 Task: Search one way flight ticket for 5 adults, 1 child, 2 infants in seat and 1 infant on lap in business from St. Petersburg: St. Pete-clearwater International Airport to Rockford: Chicago Rockford International Airport(was Northwest Chicagoland Regional Airport At Rockford) on 5-1-2023. Choice of flights is Westjet. Number of bags: 11 checked bags. Price is upto 71000. Outbound departure time preference is 5:30.
Action: Mouse moved to (235, 206)
Screenshot: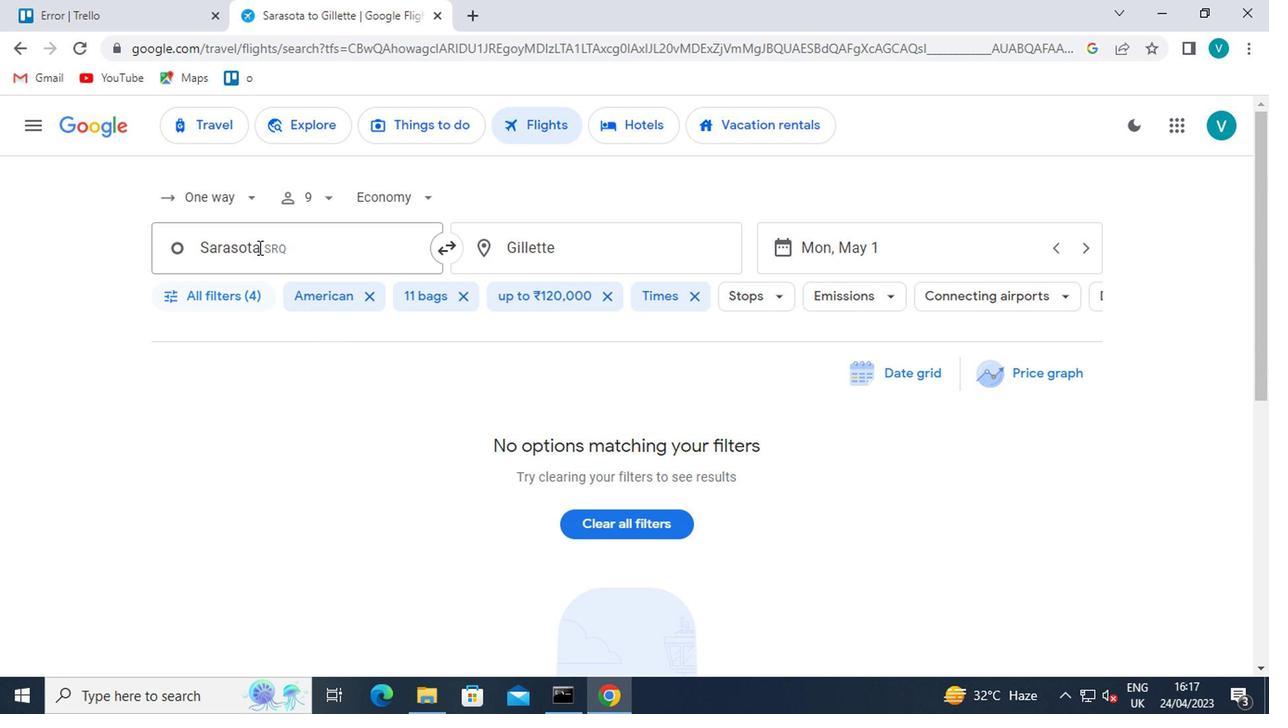 
Action: Mouse pressed left at (235, 206)
Screenshot: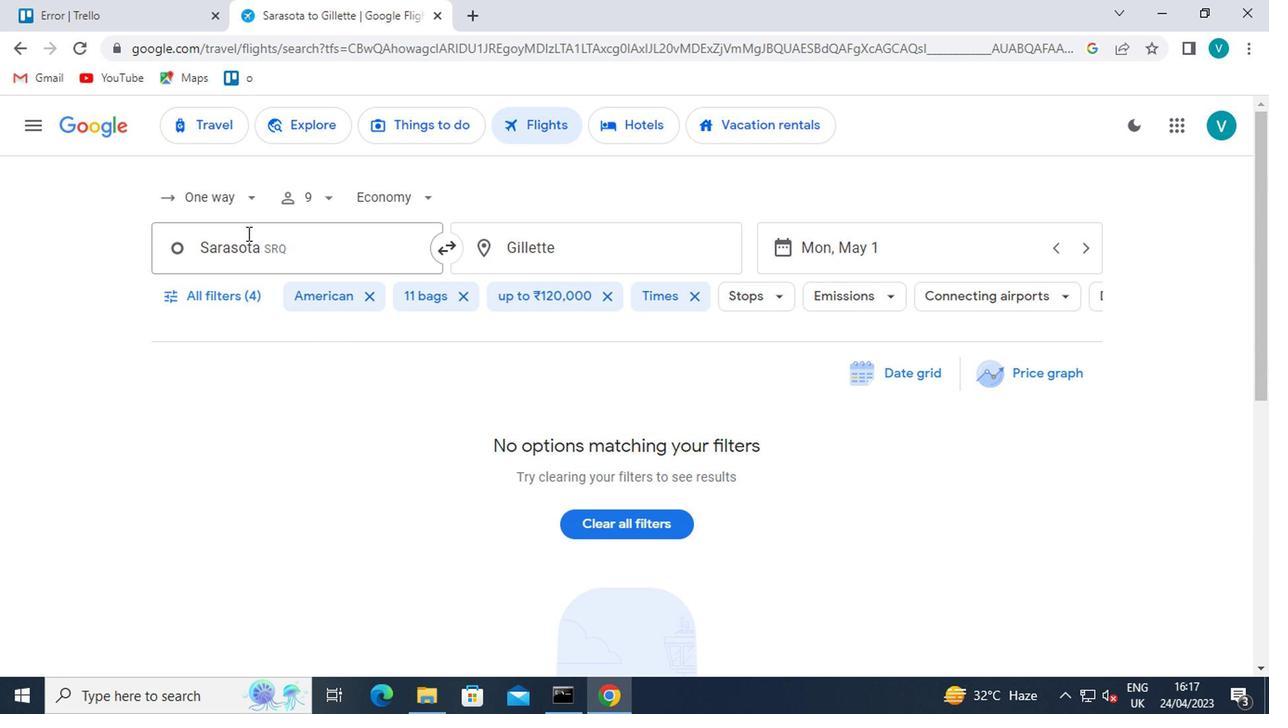 
Action: Mouse moved to (238, 279)
Screenshot: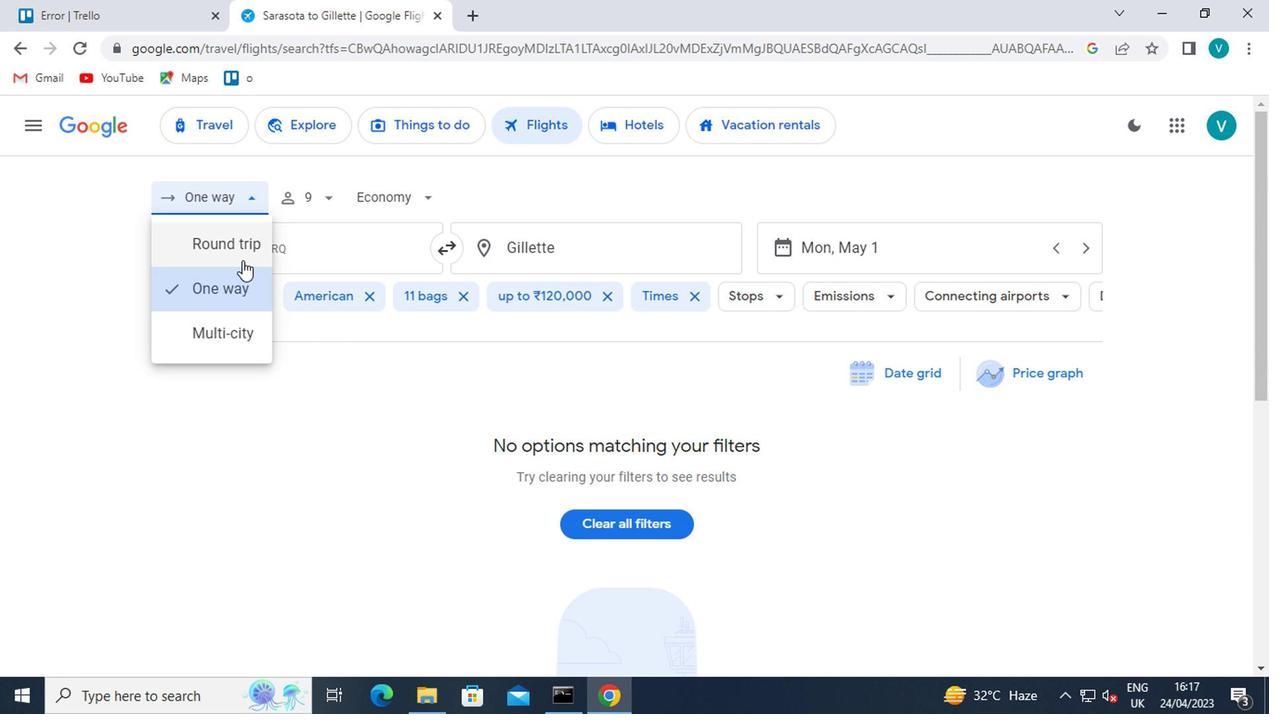 
Action: Mouse pressed left at (238, 279)
Screenshot: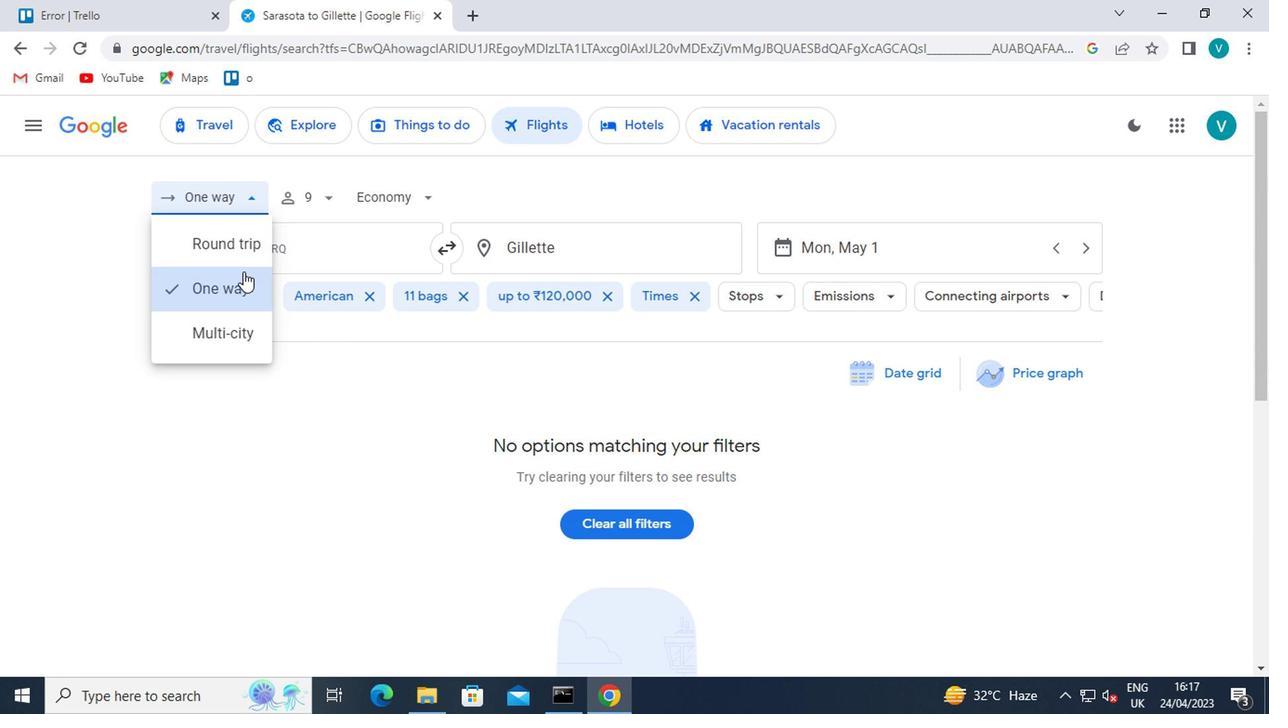 
Action: Mouse moved to (314, 195)
Screenshot: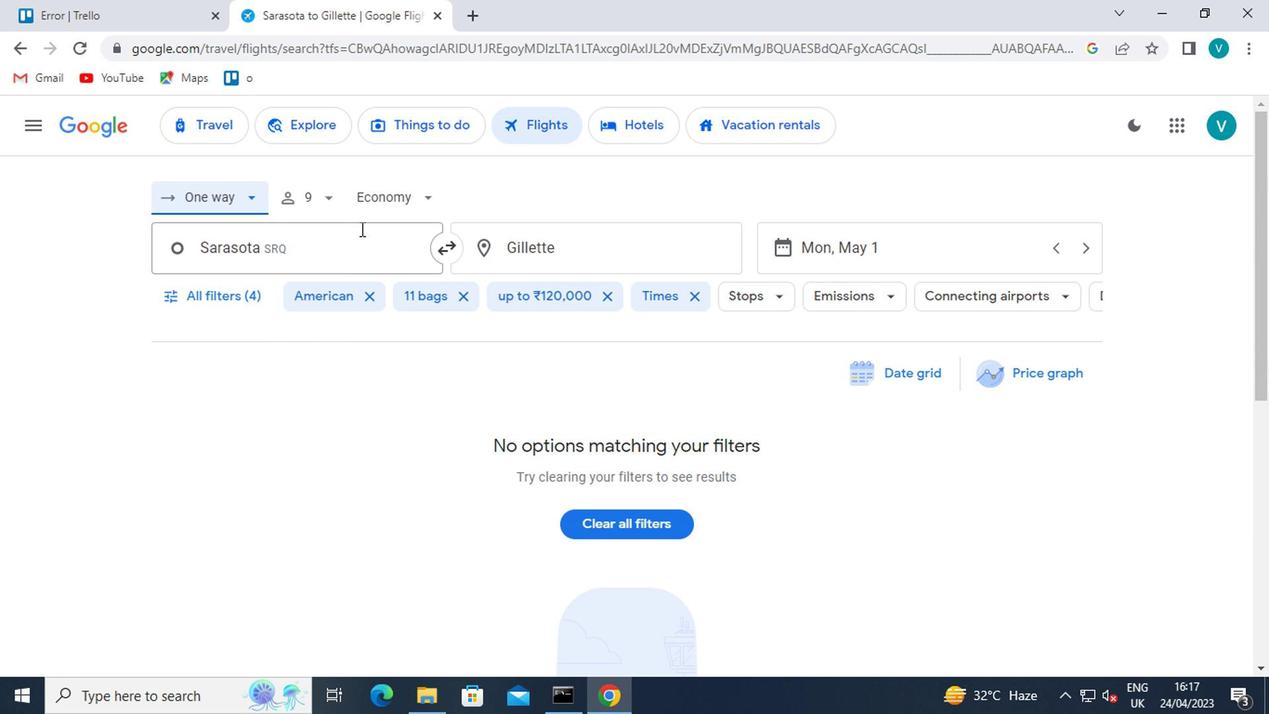 
Action: Mouse pressed left at (314, 195)
Screenshot: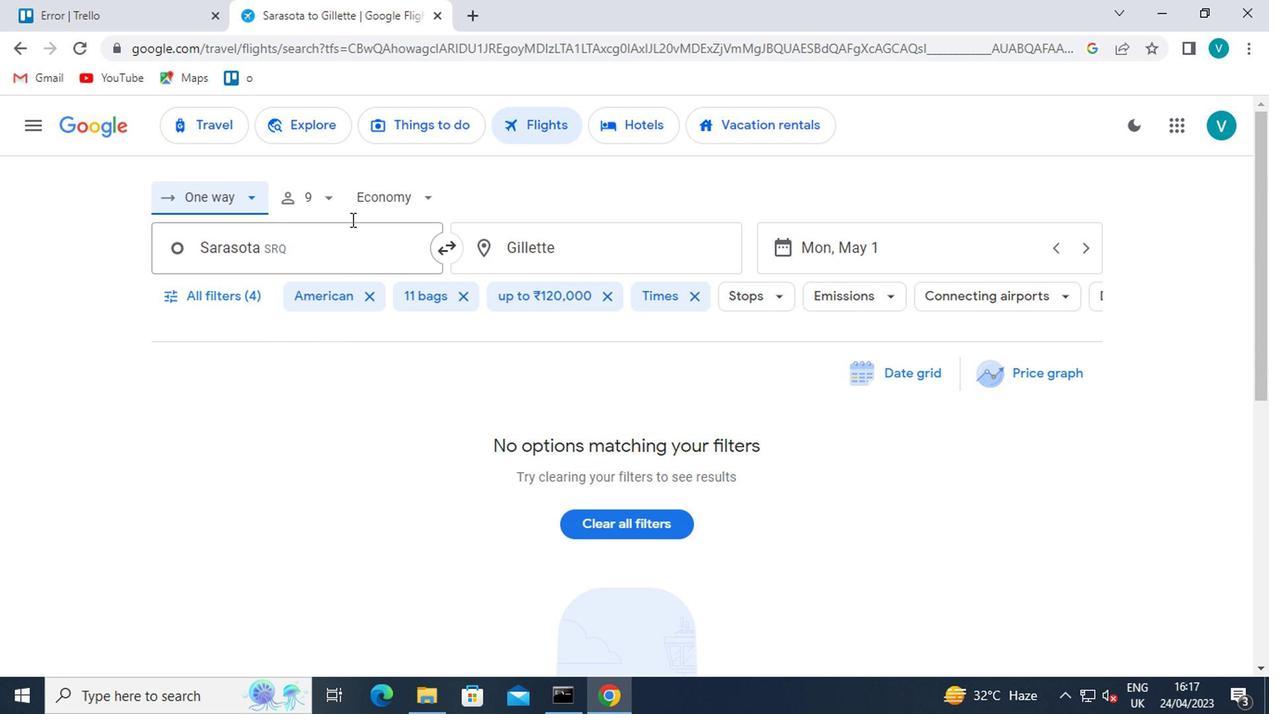 
Action: Mouse moved to (456, 245)
Screenshot: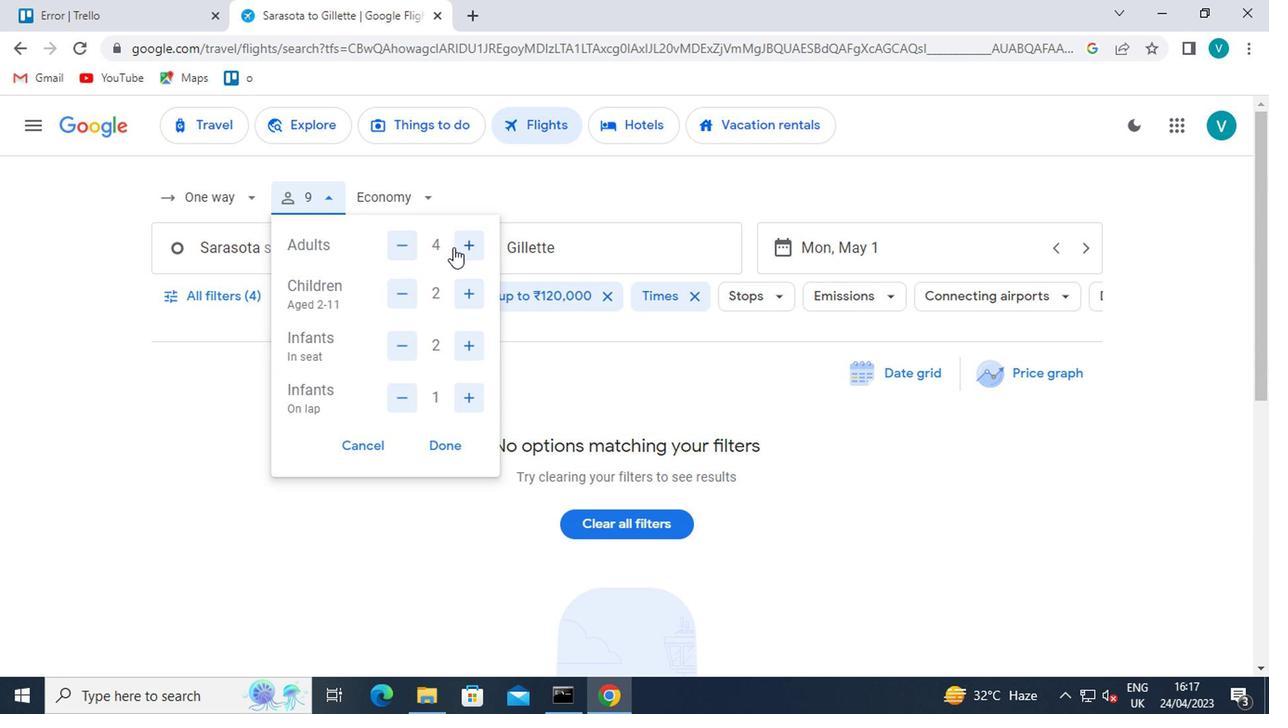 
Action: Mouse pressed left at (456, 245)
Screenshot: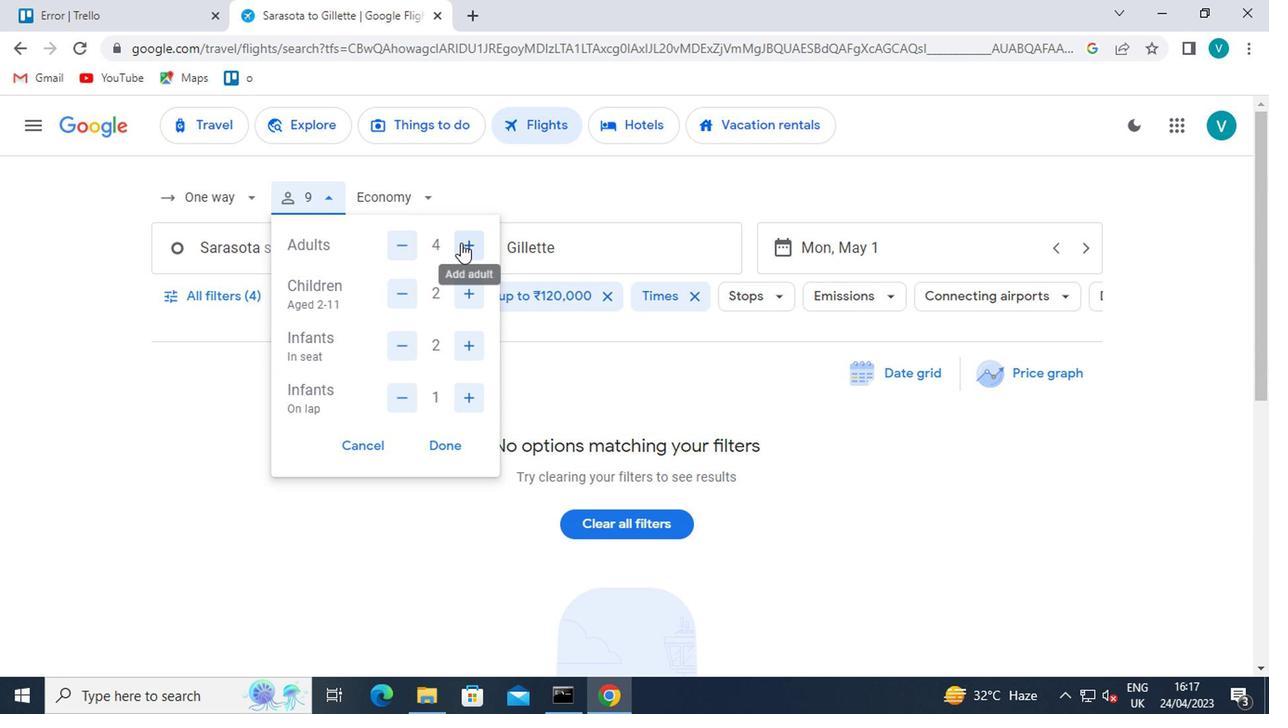 
Action: Mouse moved to (402, 294)
Screenshot: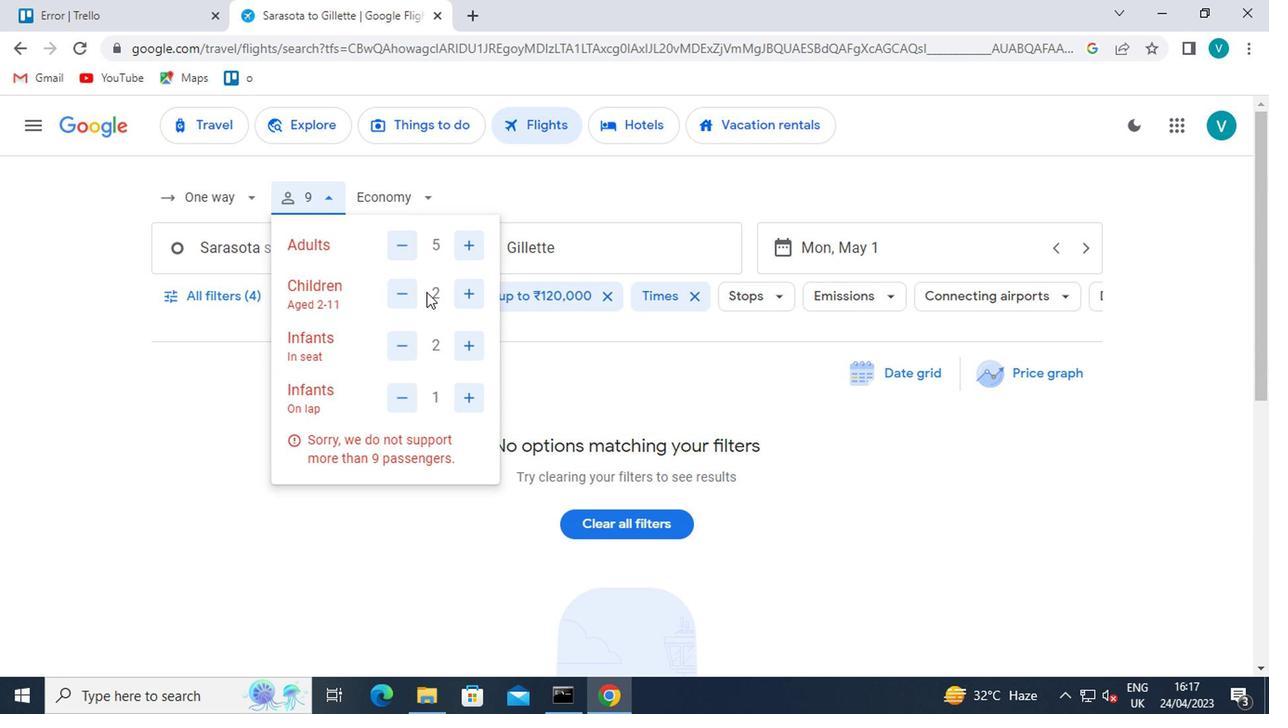 
Action: Mouse pressed left at (402, 294)
Screenshot: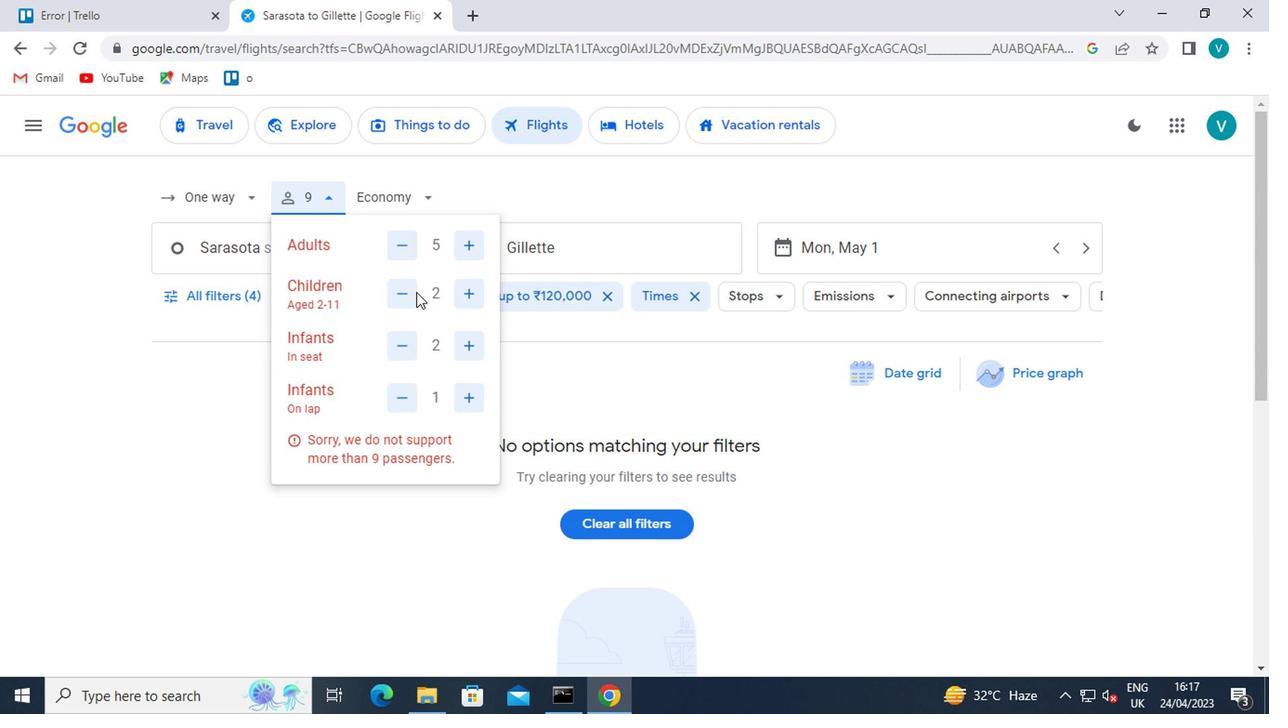 
Action: Mouse moved to (453, 447)
Screenshot: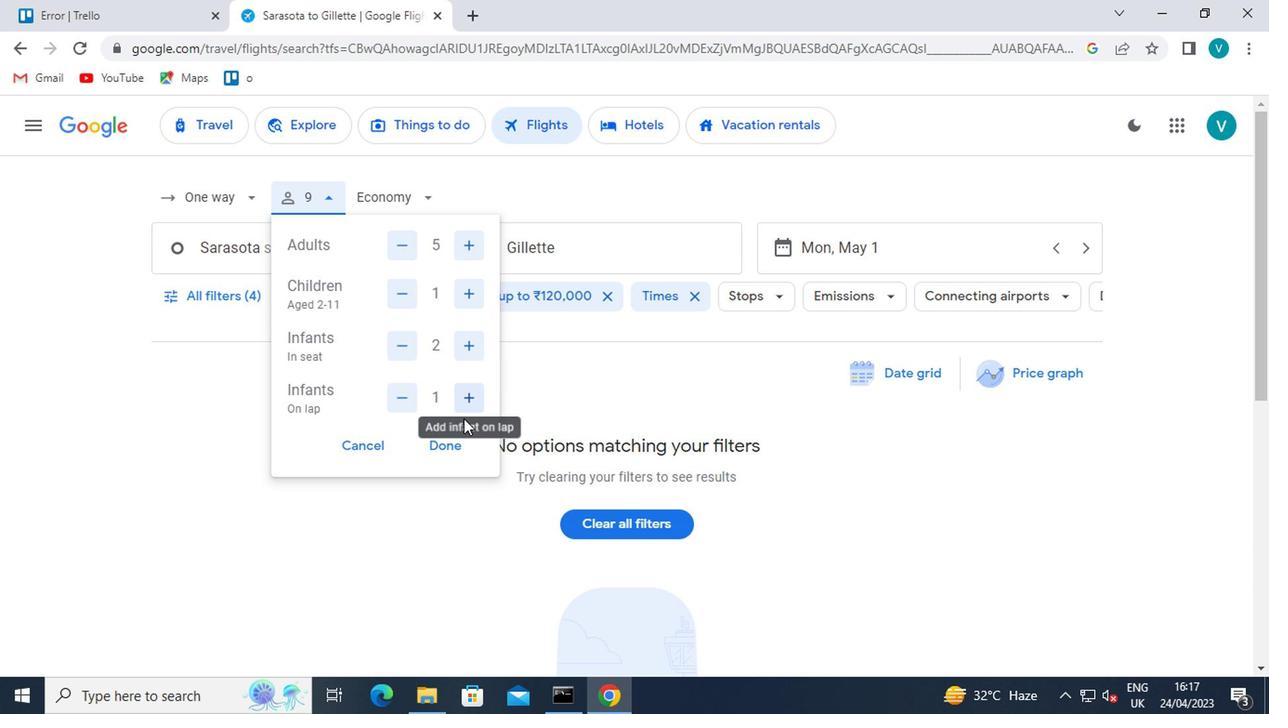 
Action: Mouse pressed left at (453, 447)
Screenshot: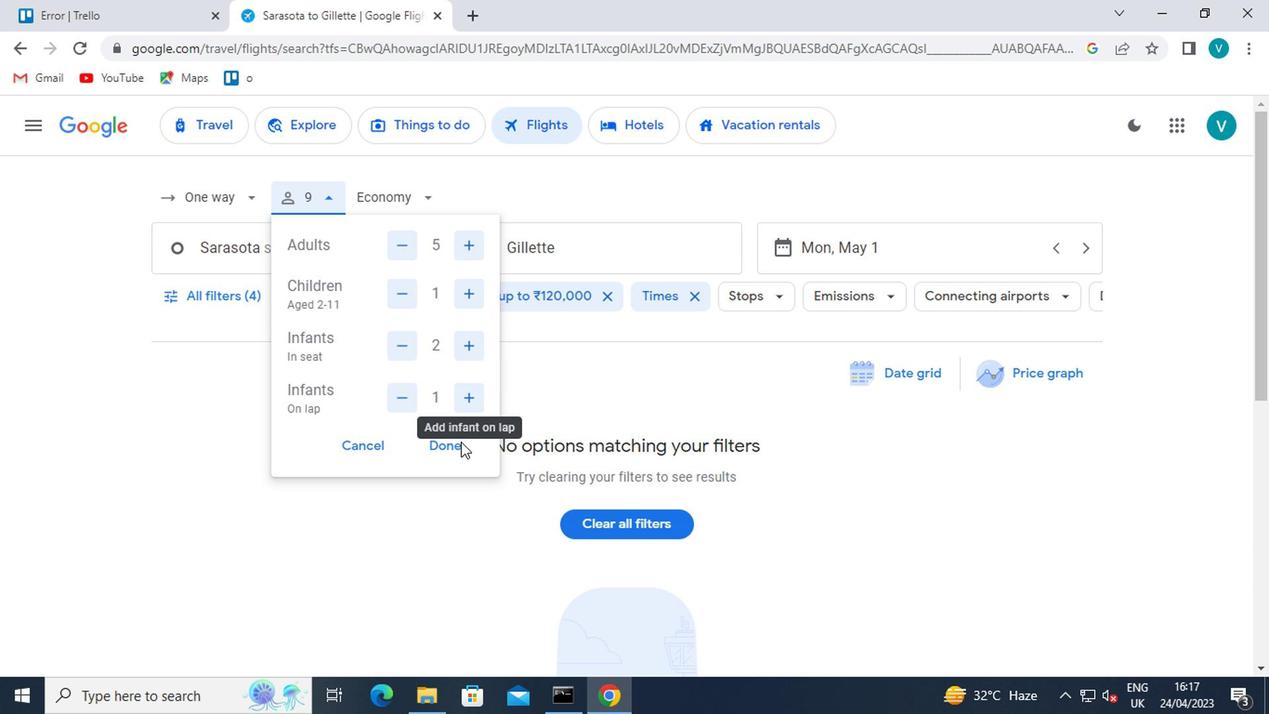 
Action: Mouse moved to (422, 213)
Screenshot: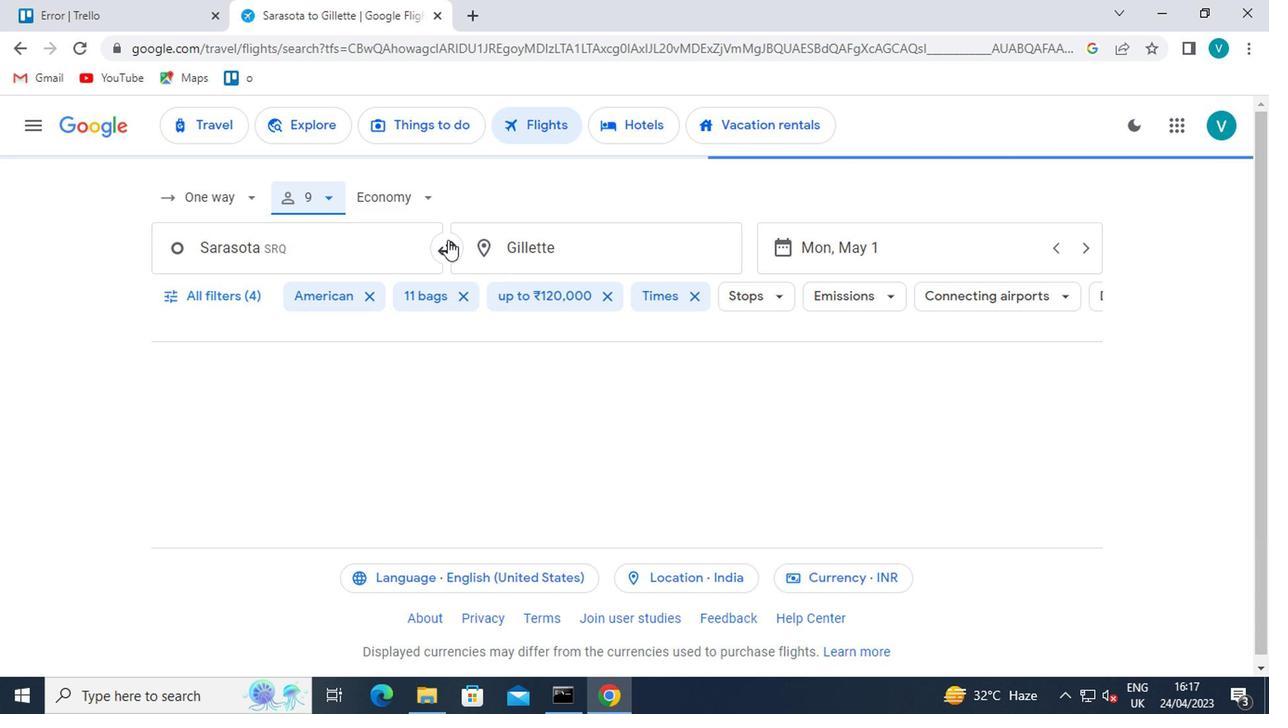 
Action: Mouse pressed left at (422, 213)
Screenshot: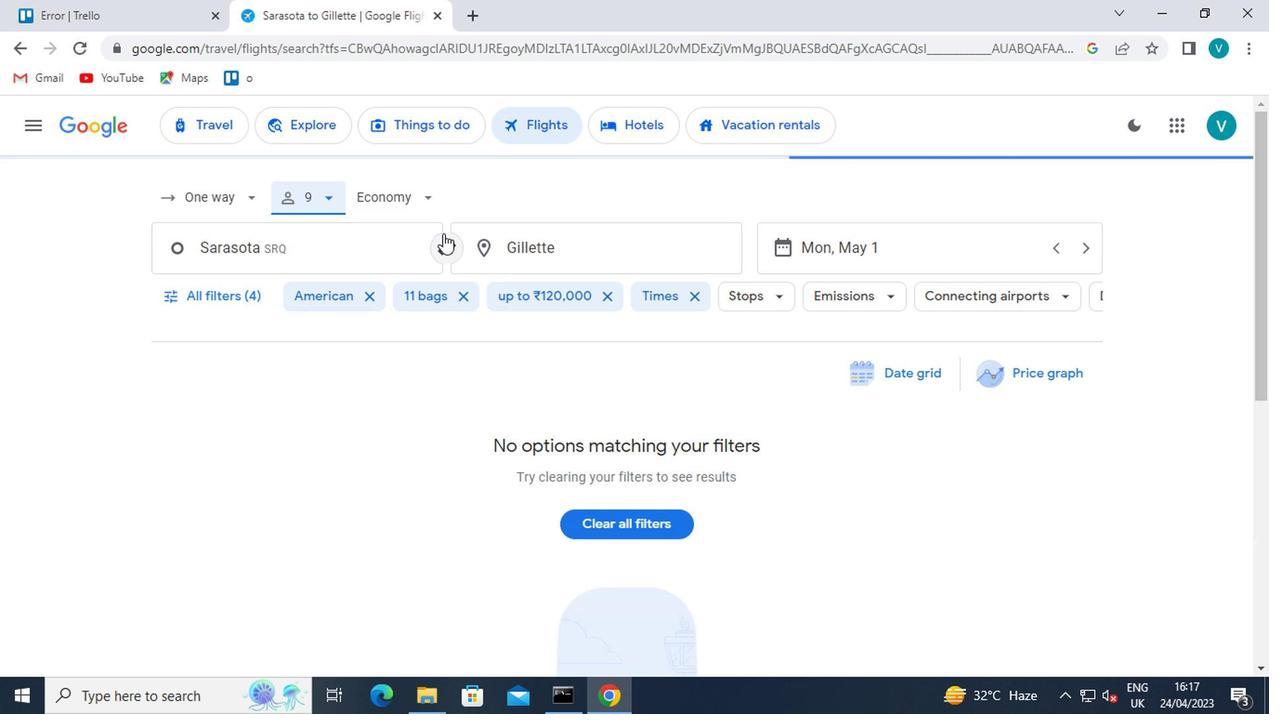 
Action: Mouse moved to (406, 330)
Screenshot: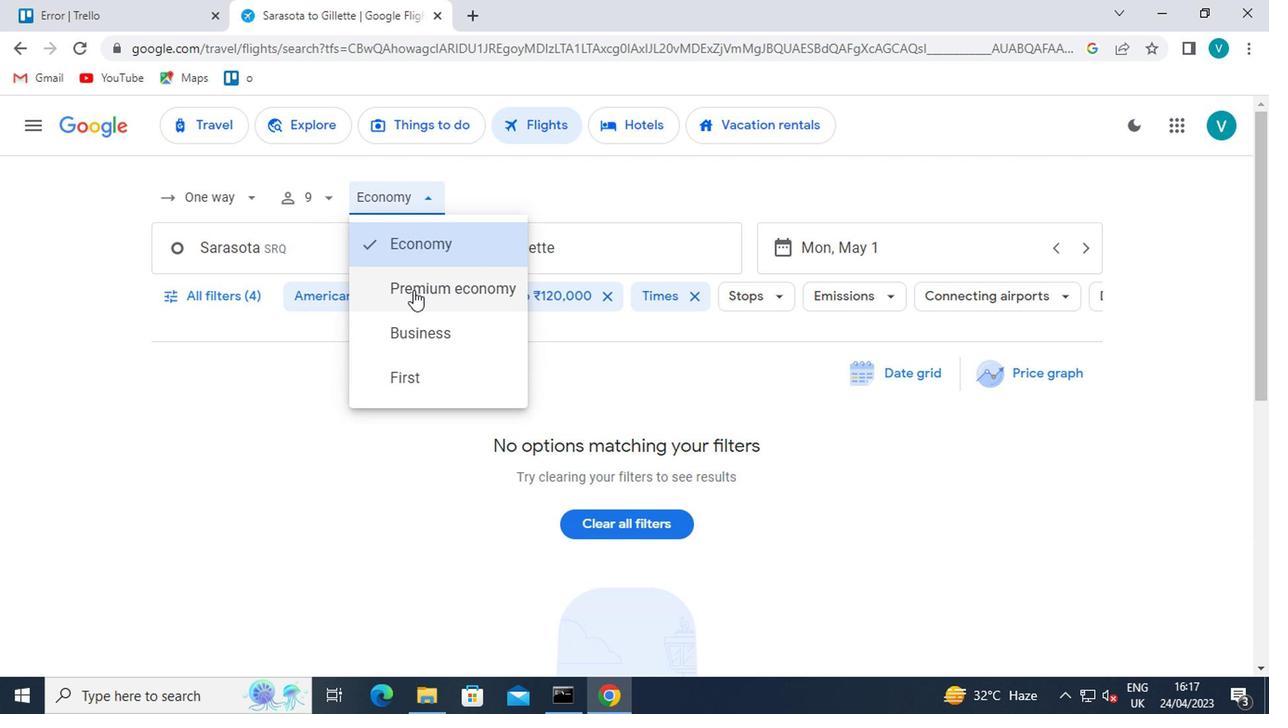 
Action: Mouse pressed left at (406, 330)
Screenshot: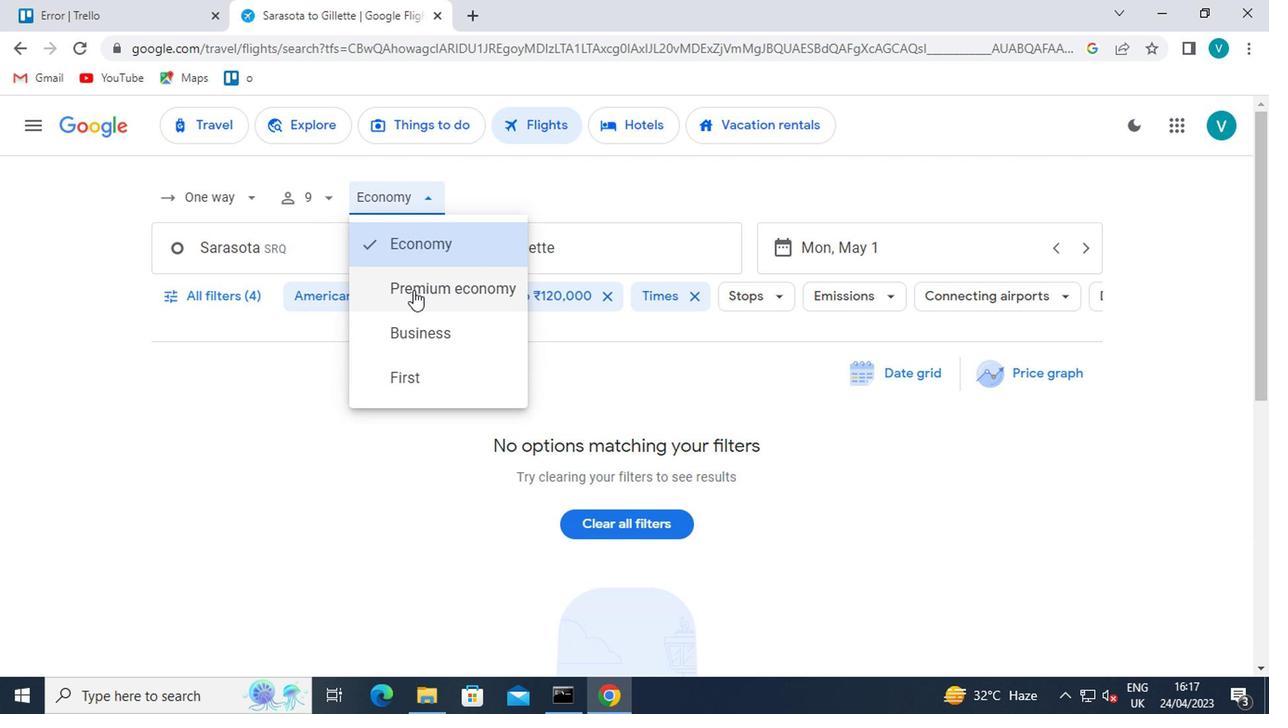 
Action: Mouse moved to (301, 263)
Screenshot: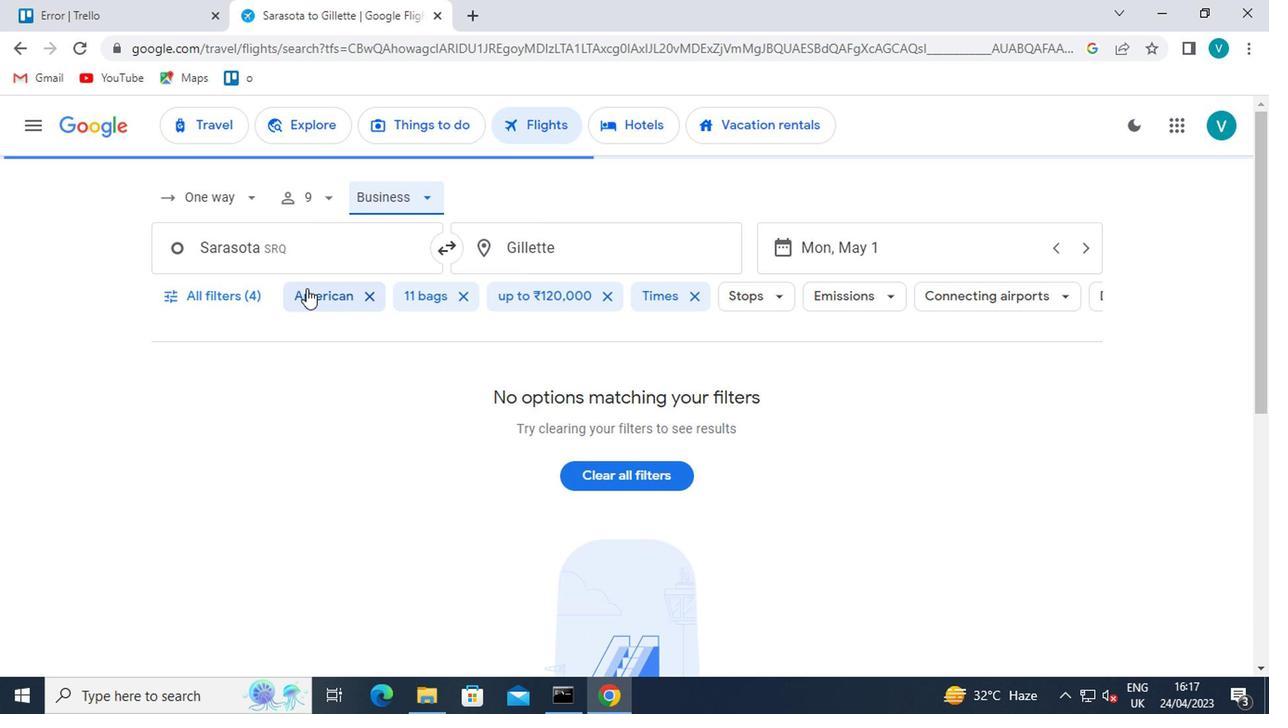 
Action: Mouse pressed left at (301, 263)
Screenshot: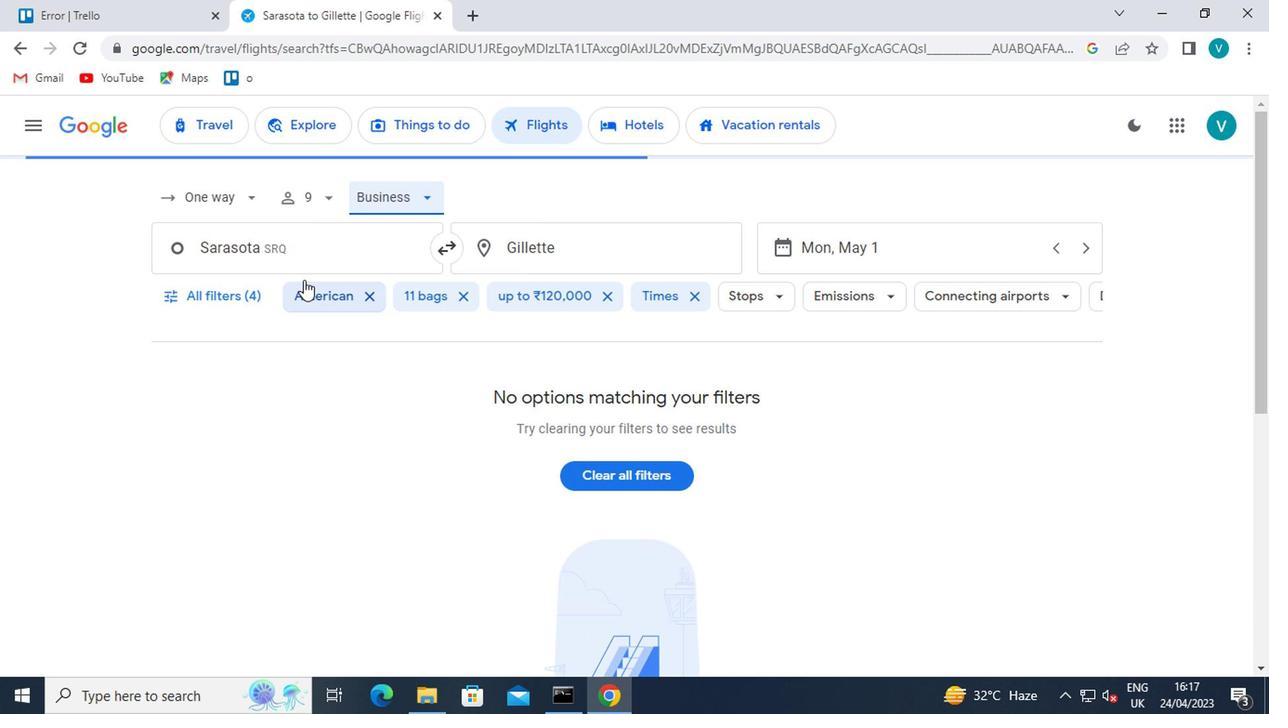 
Action: Mouse moved to (231, 222)
Screenshot: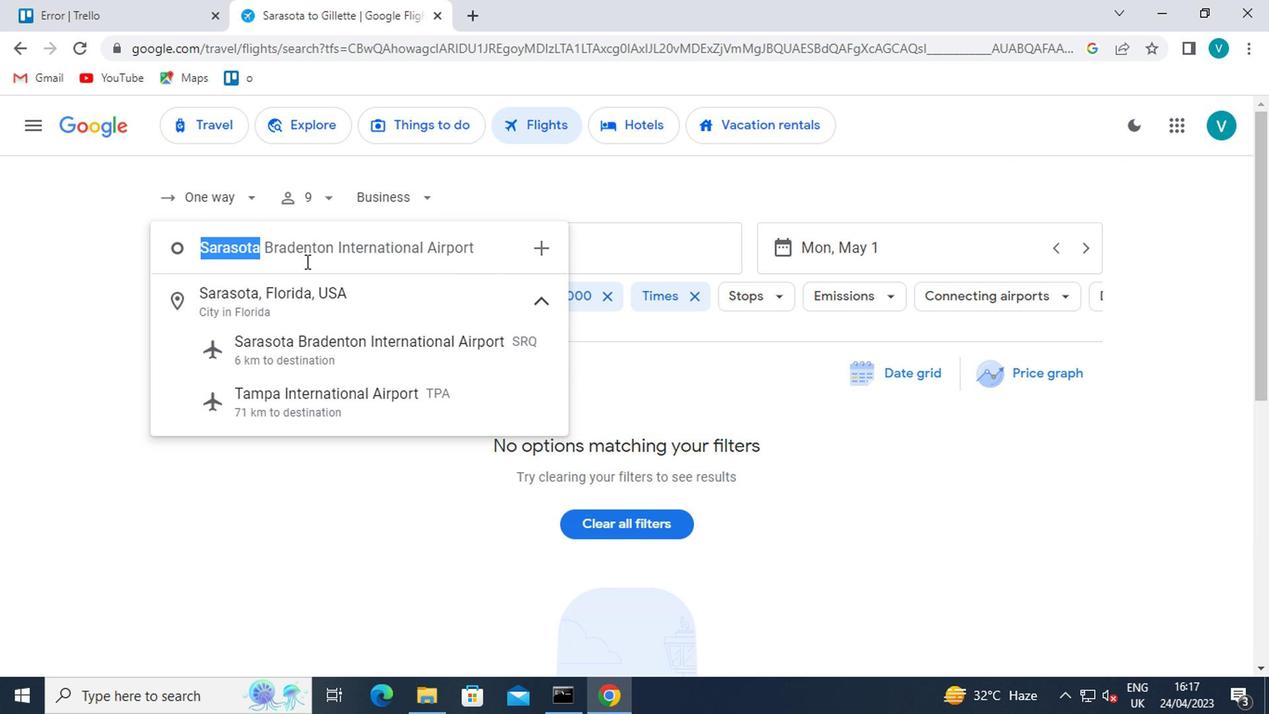 
Action: Key pressed <Key.shift>ST,<Key.backspace>.<Key.space><Key.shift>PETERSBURG<Key.enter>
Screenshot: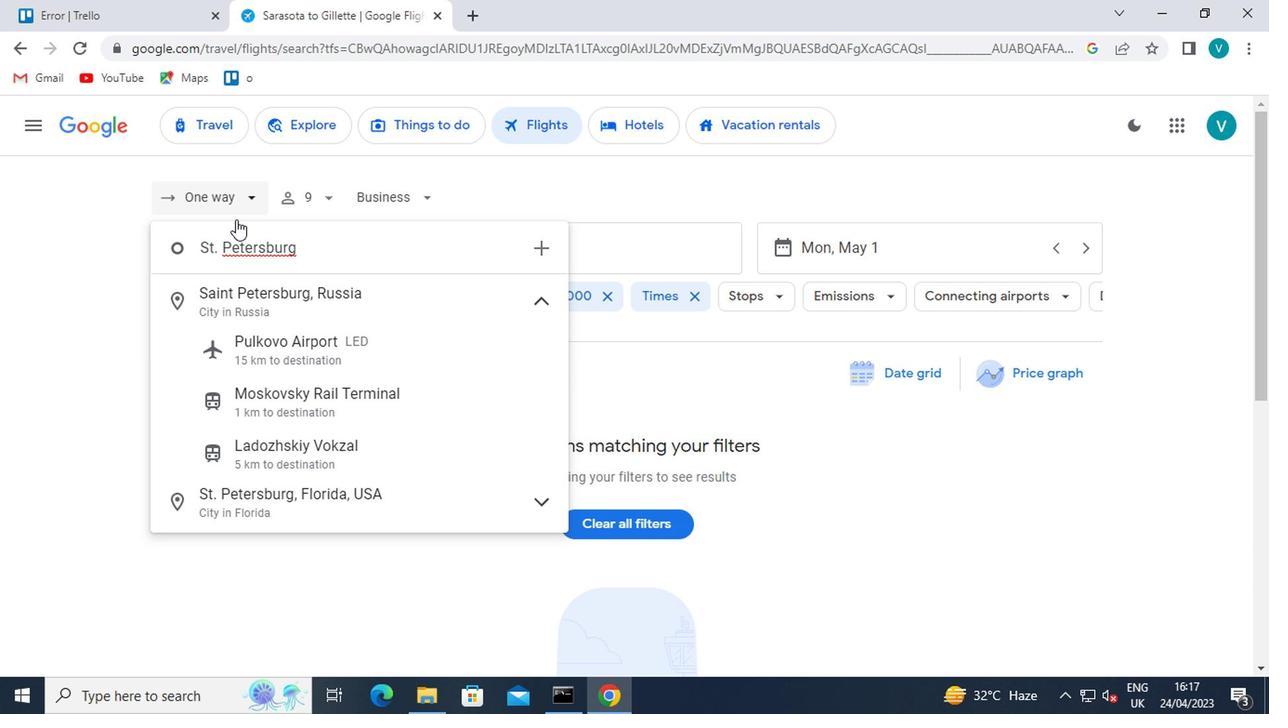 
Action: Mouse moved to (664, 262)
Screenshot: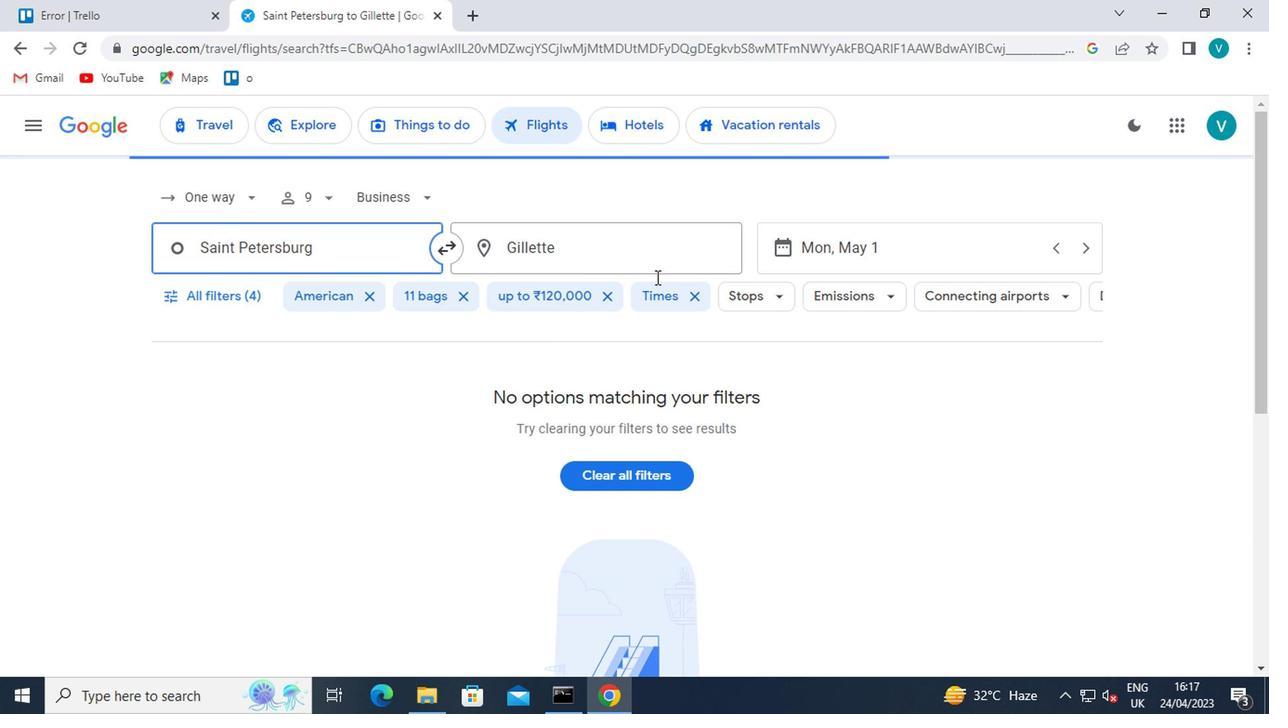
Action: Mouse pressed left at (664, 262)
Screenshot: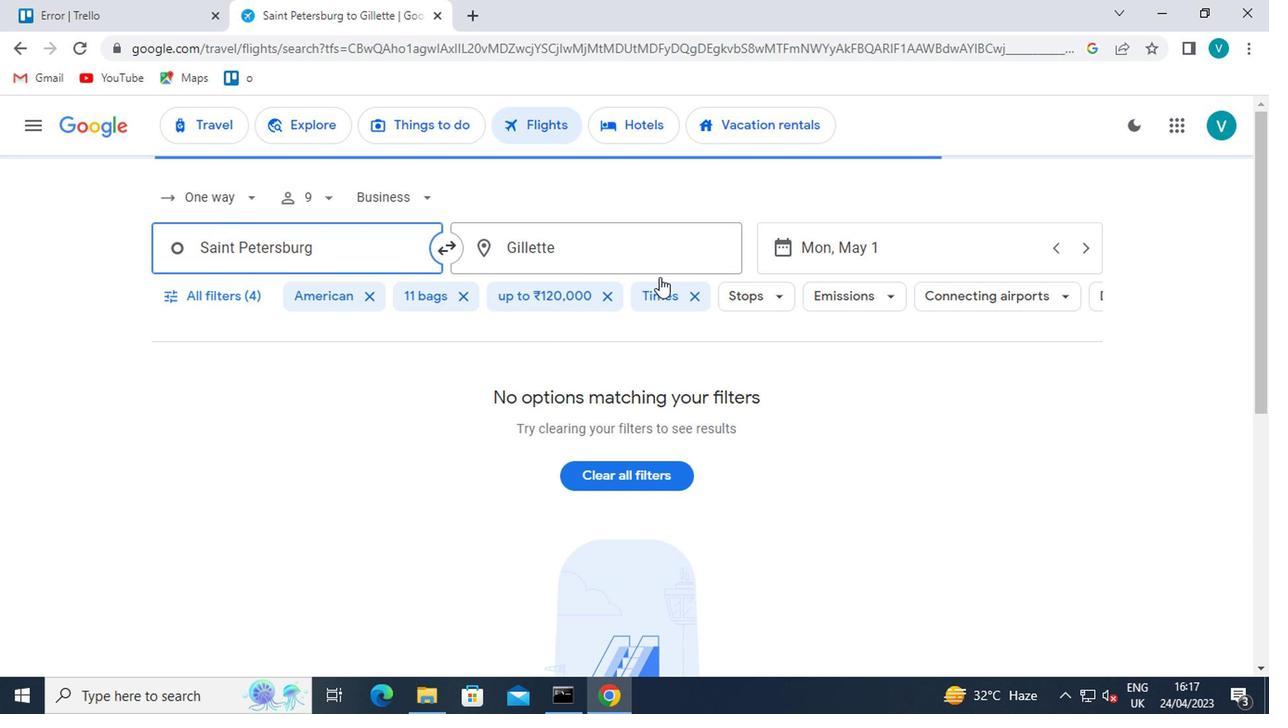 
Action: Mouse moved to (388, 78)
Screenshot: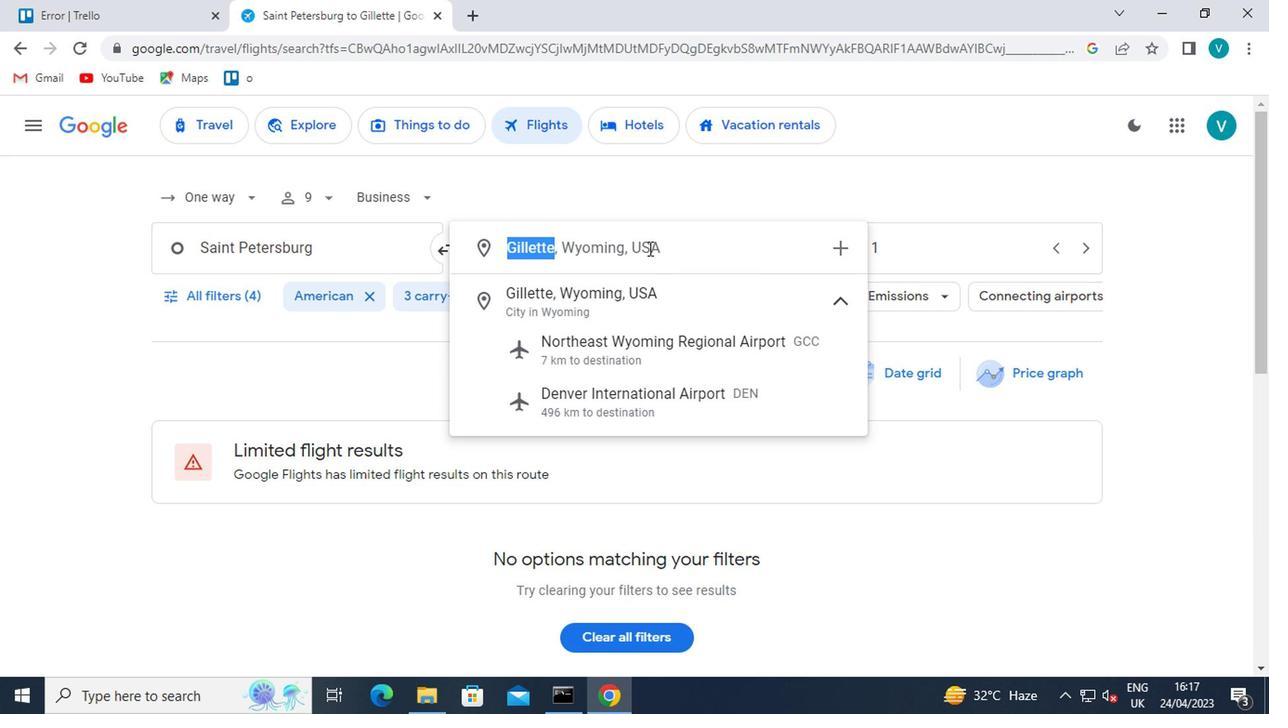 
Action: Key pressed <Key.shift>ROC
Screenshot: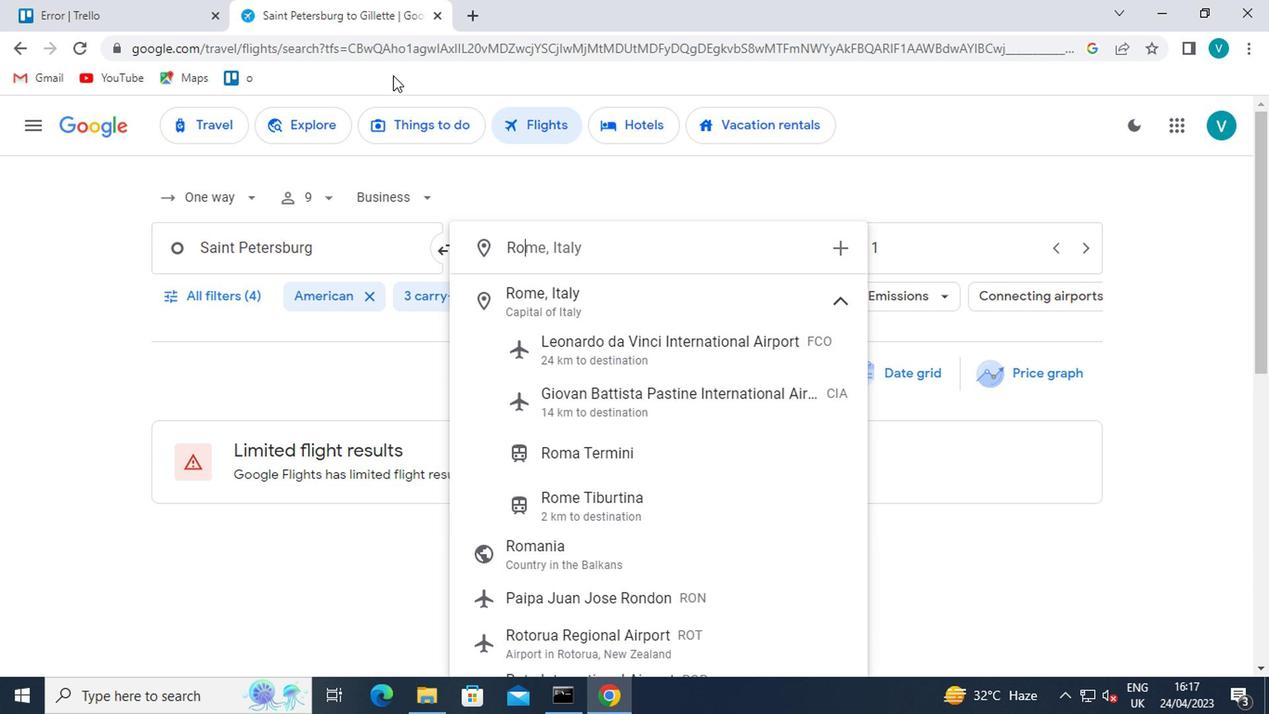 
Action: Mouse moved to (388, 76)
Screenshot: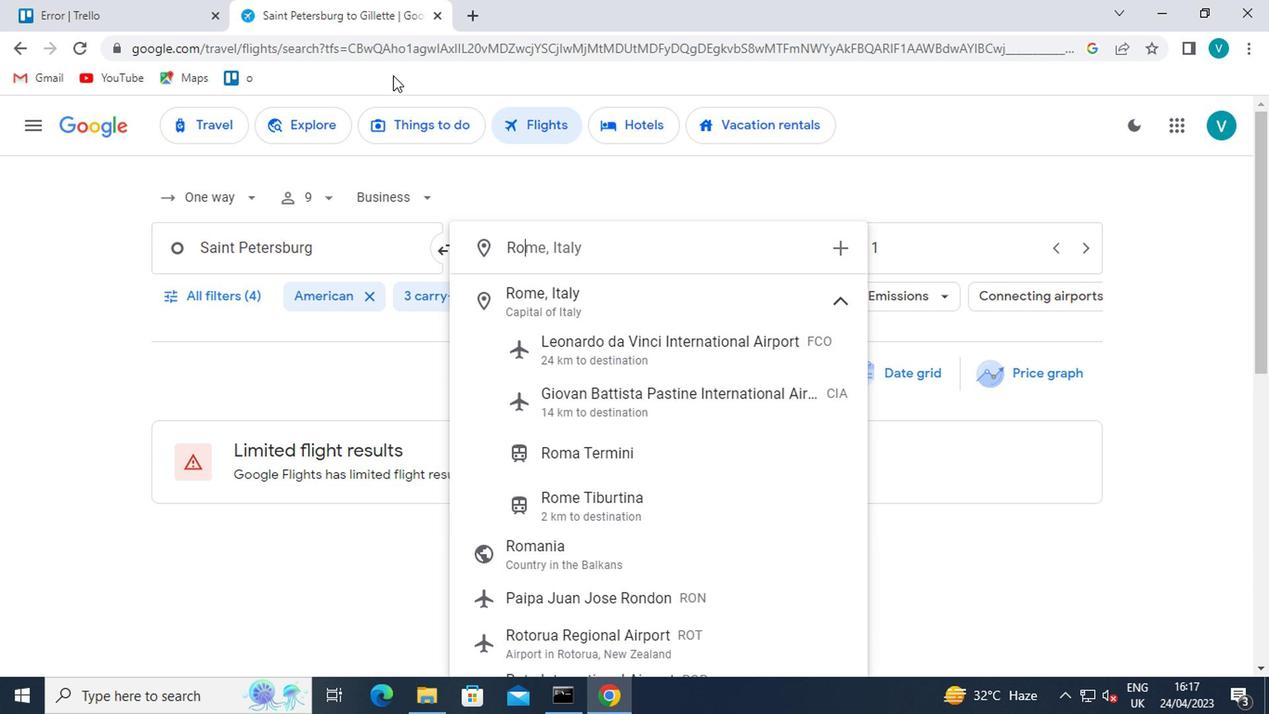 
Action: Key pressed KFO
Screenshot: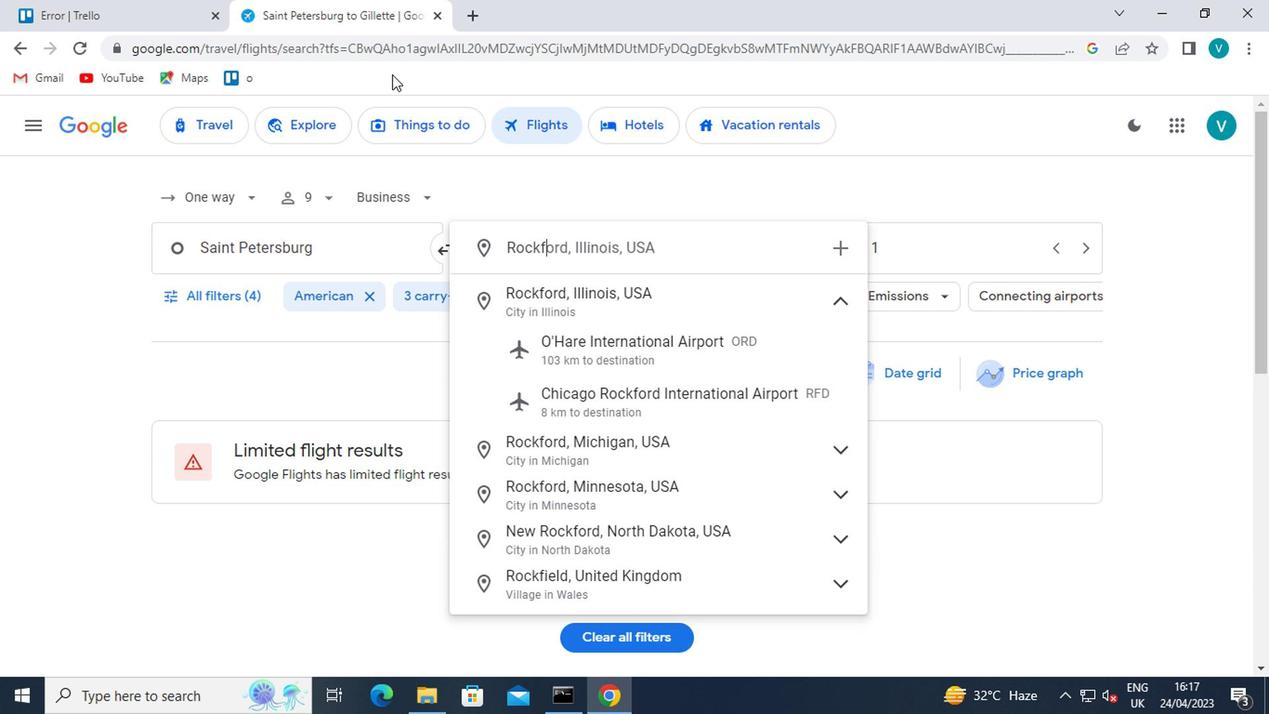 
Action: Mouse moved to (386, 76)
Screenshot: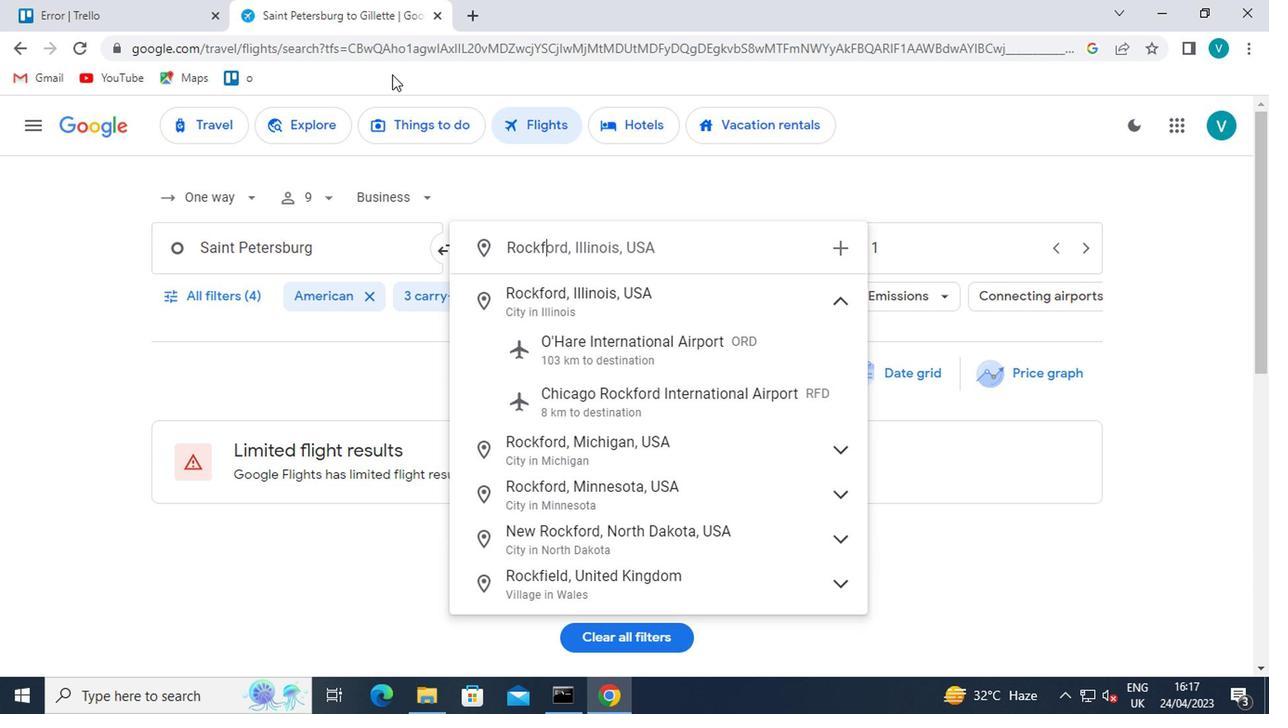
Action: Key pressed RD
Screenshot: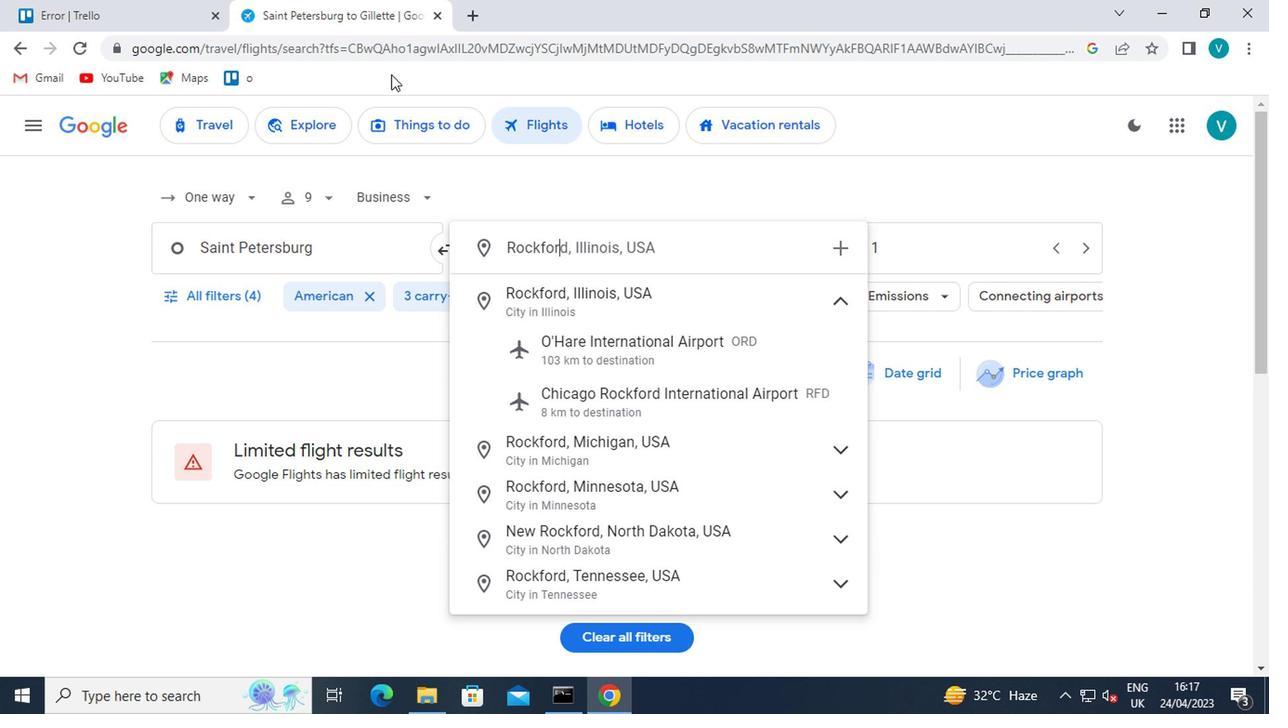 
Action: Mouse moved to (617, 403)
Screenshot: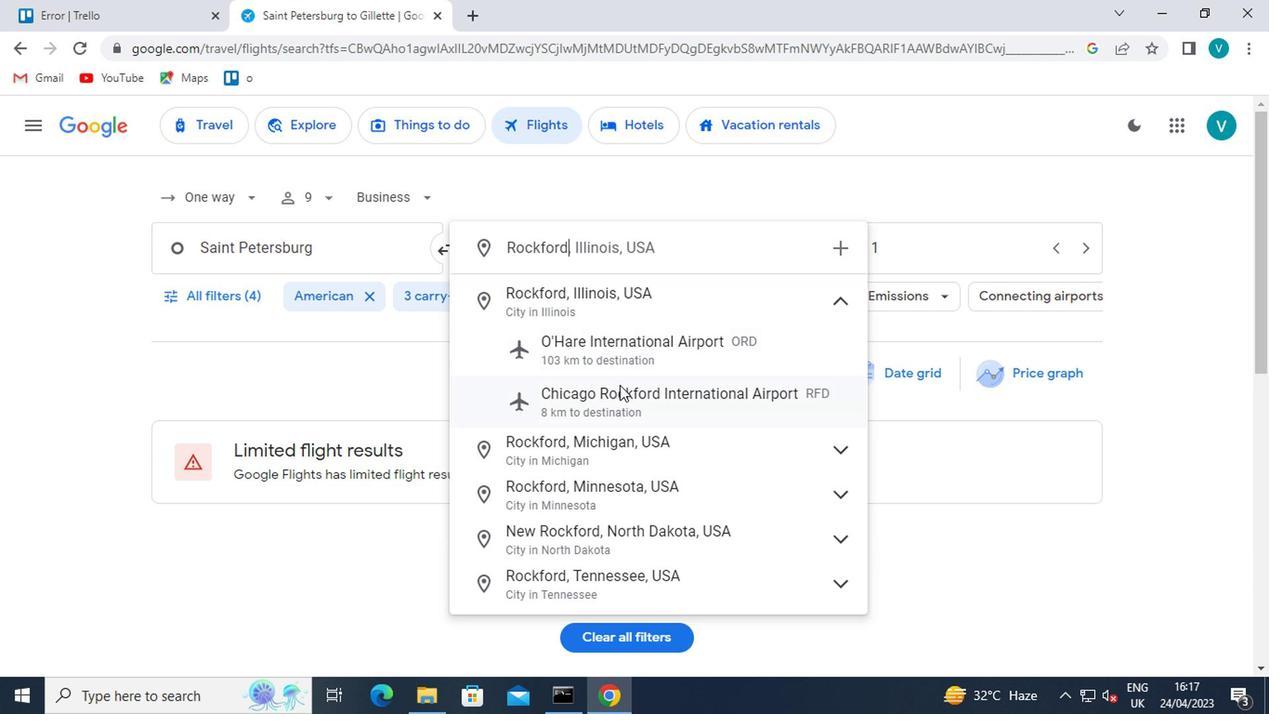 
Action: Mouse pressed left at (617, 403)
Screenshot: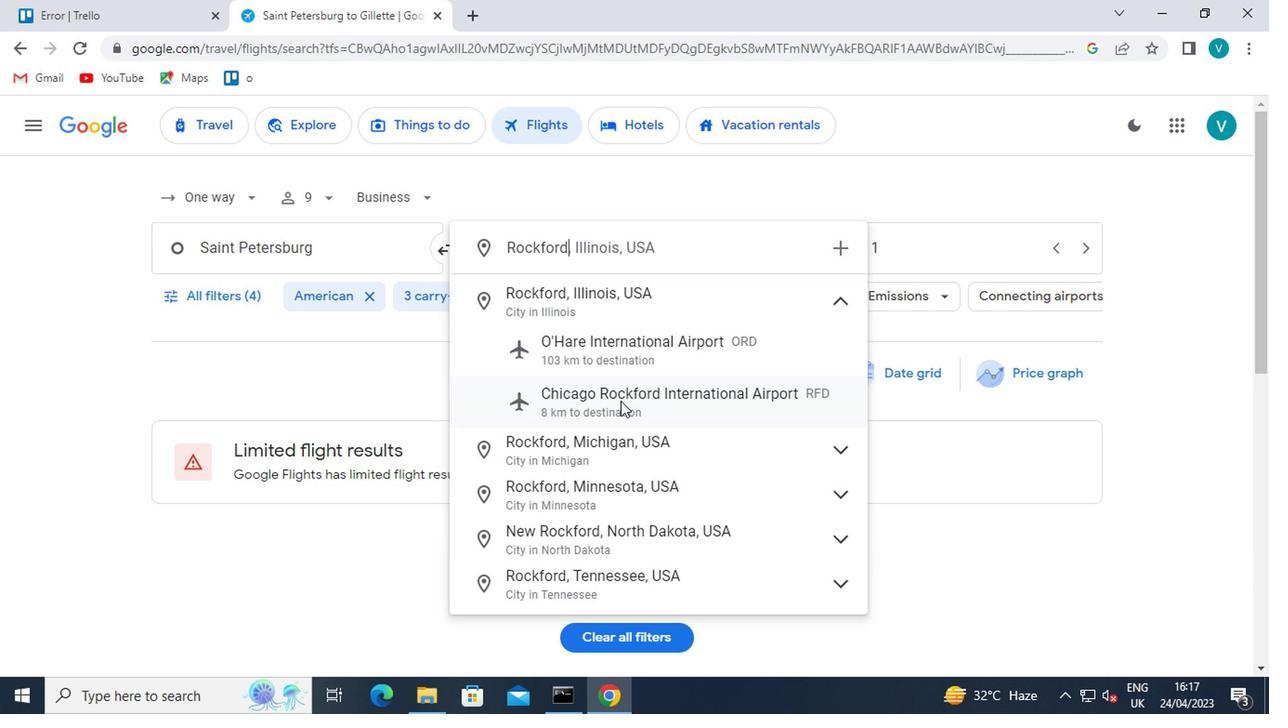 
Action: Mouse moved to (929, 264)
Screenshot: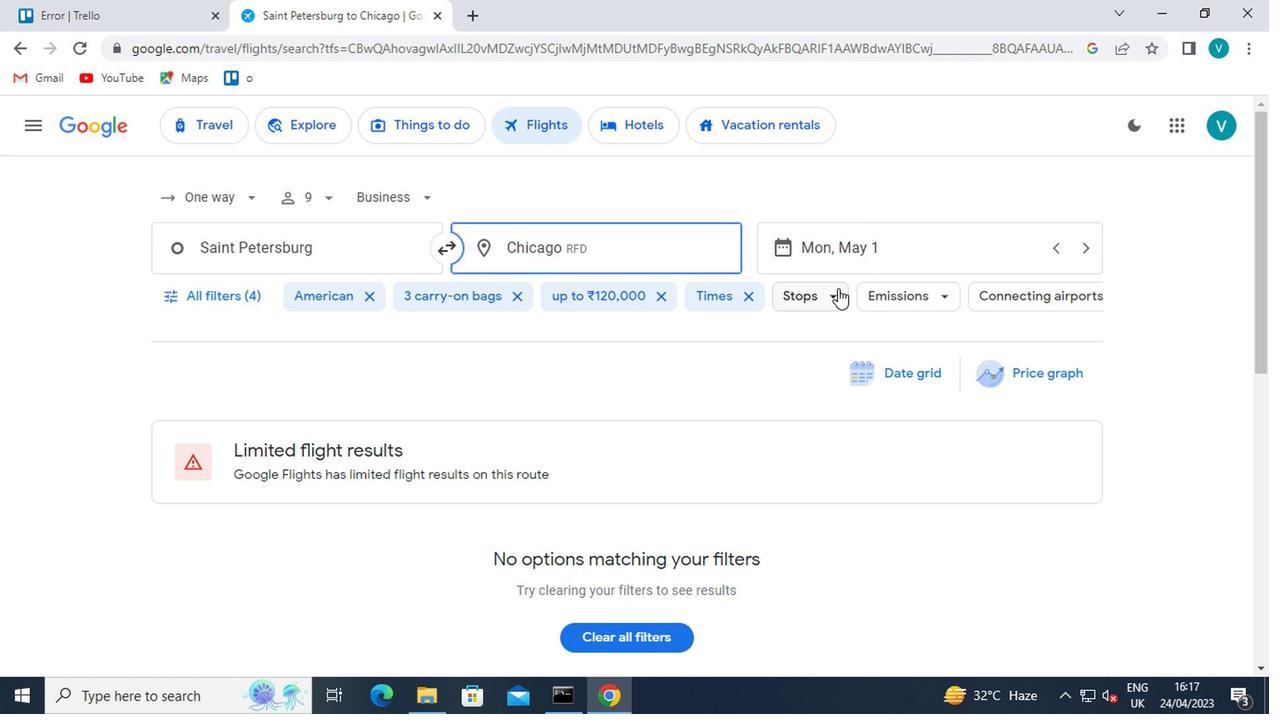 
Action: Mouse pressed left at (929, 264)
Screenshot: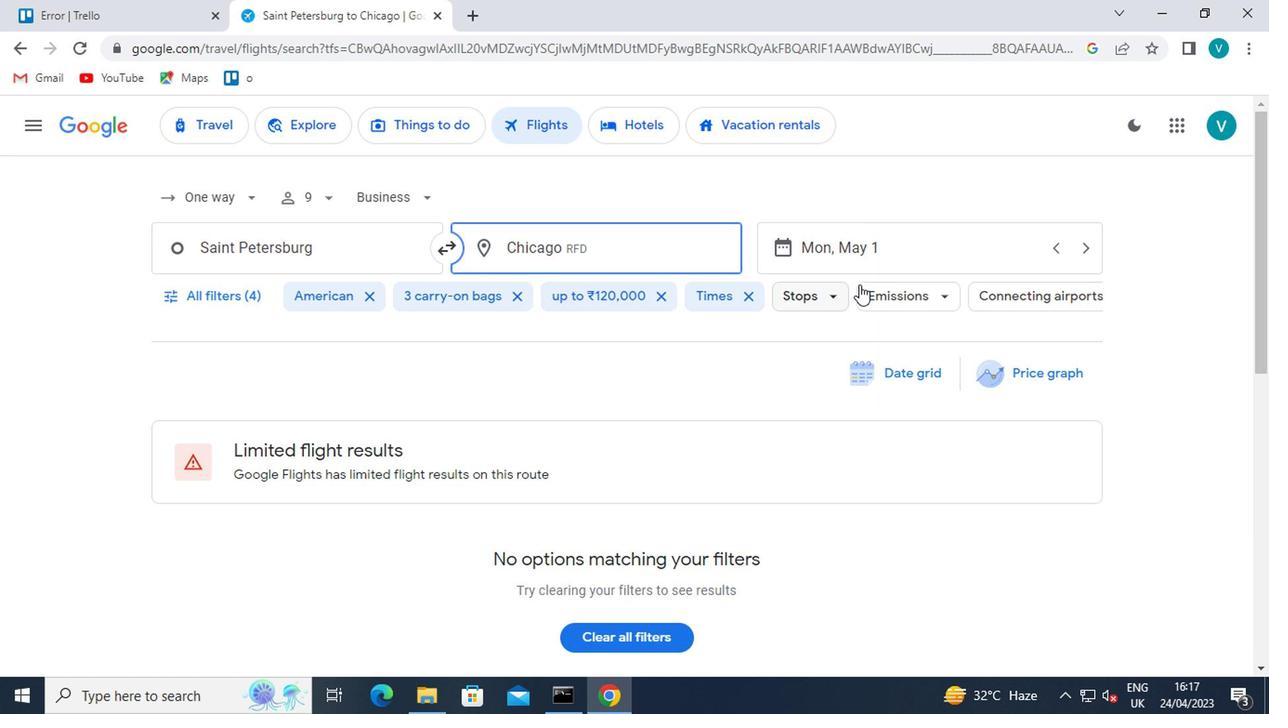 
Action: Mouse moved to (1046, 642)
Screenshot: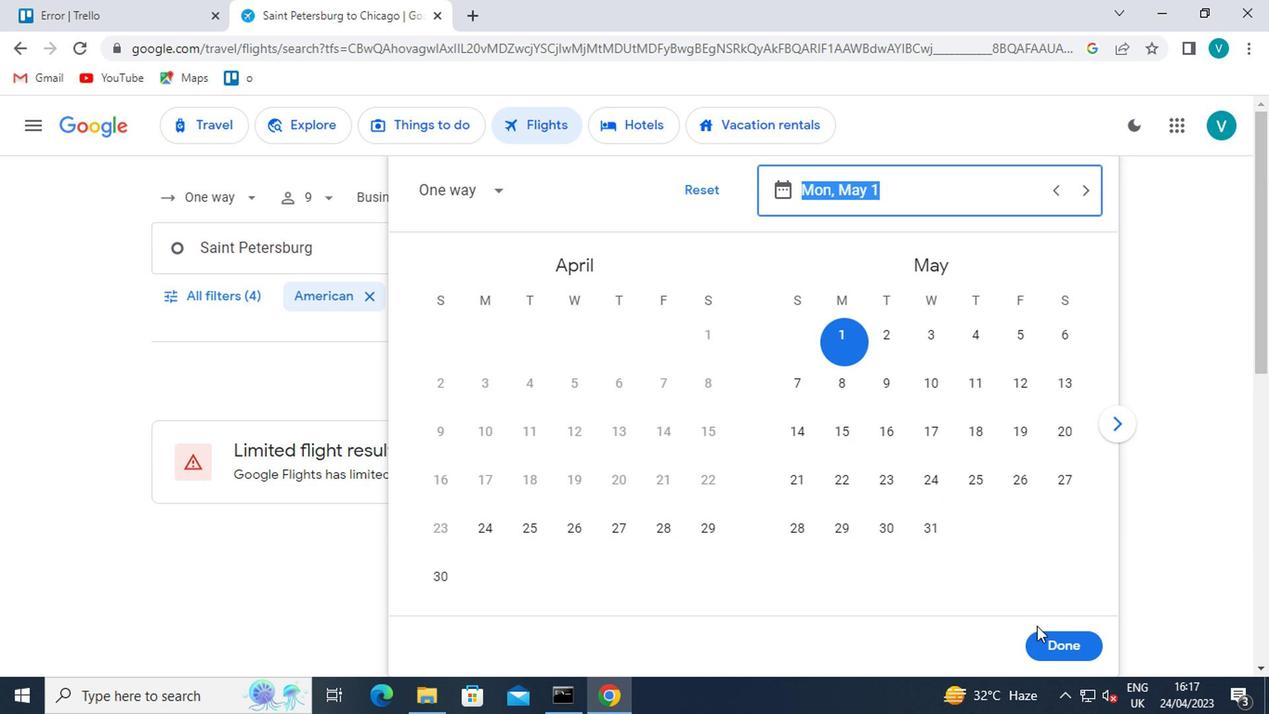 
Action: Mouse pressed left at (1046, 642)
Screenshot: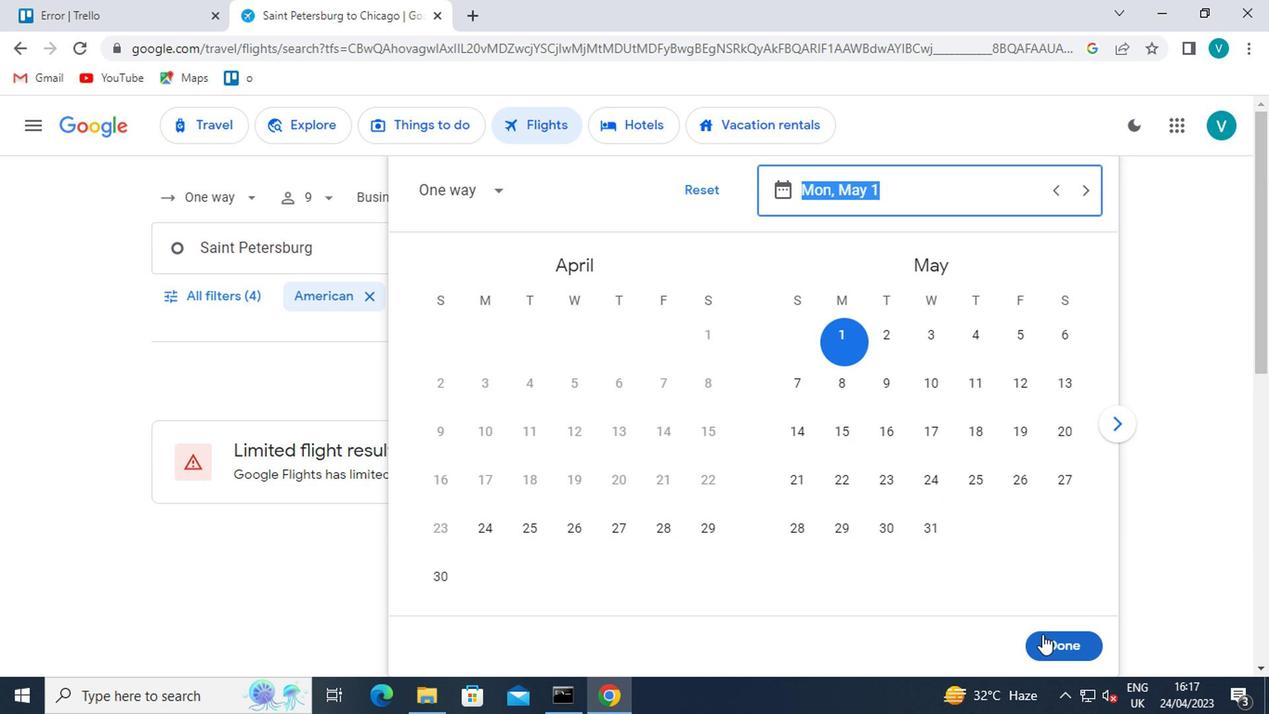 
Action: Mouse moved to (229, 301)
Screenshot: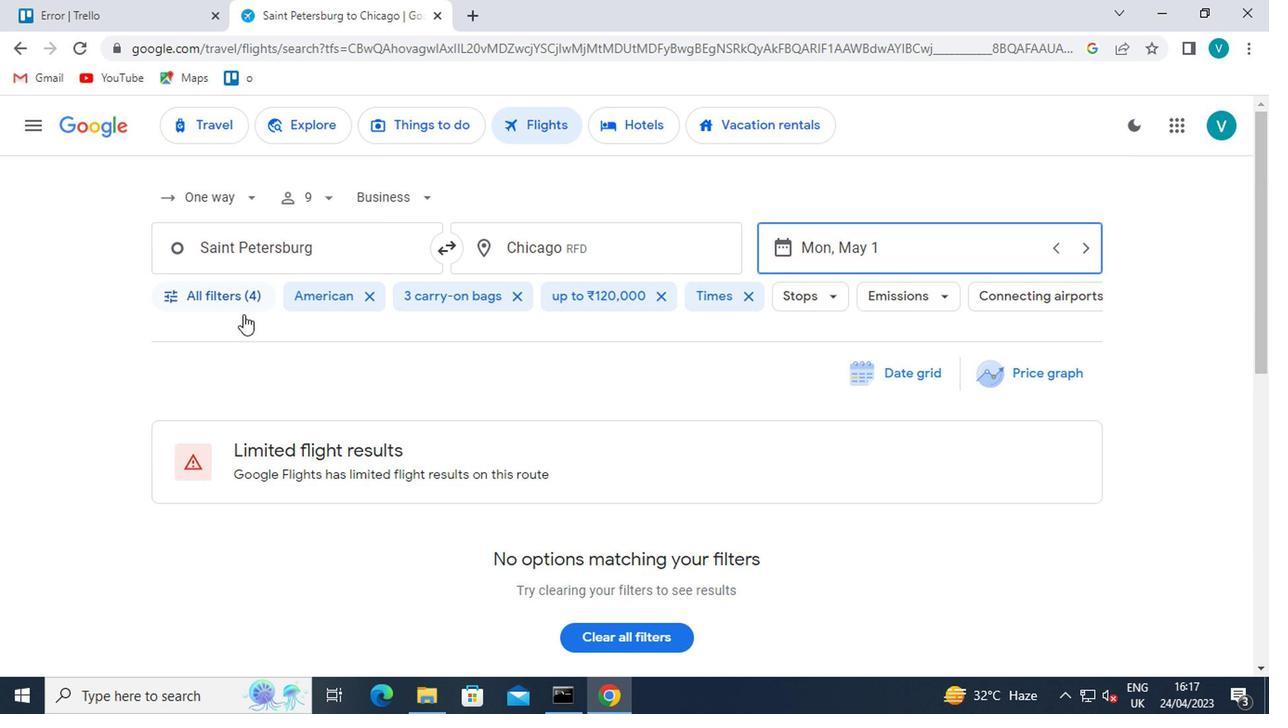 
Action: Mouse pressed left at (229, 301)
Screenshot: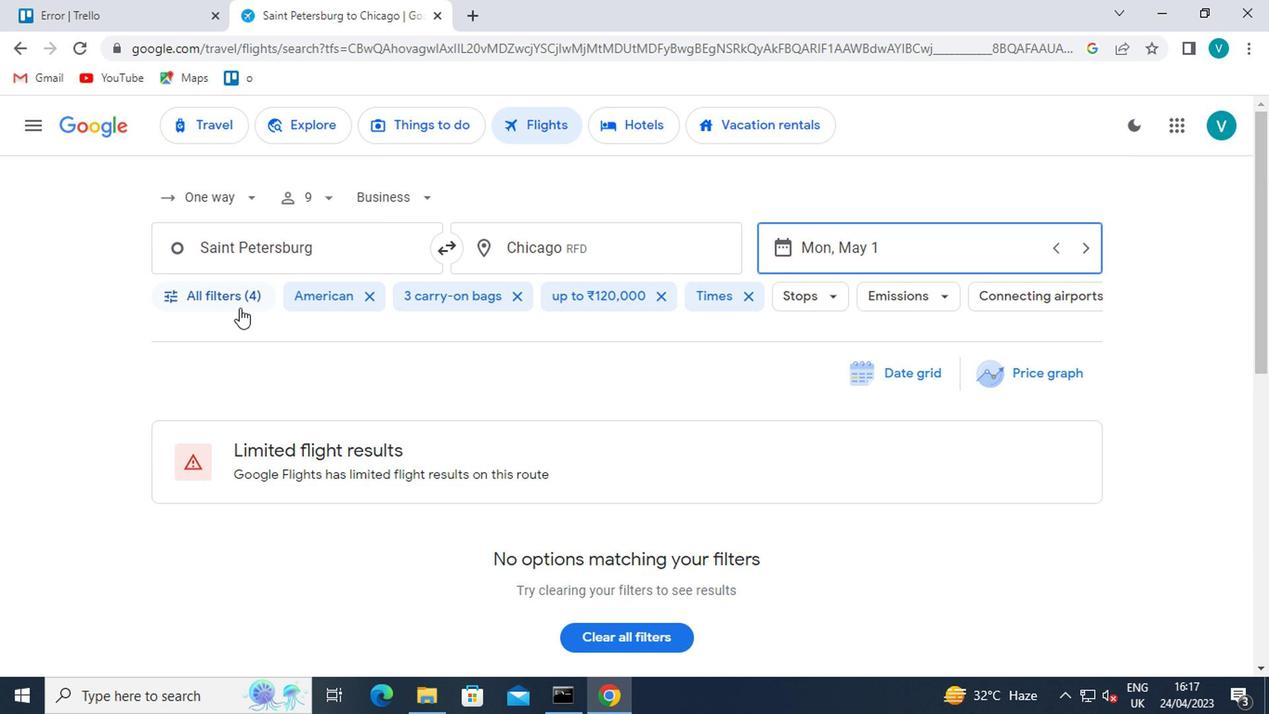 
Action: Mouse moved to (292, 516)
Screenshot: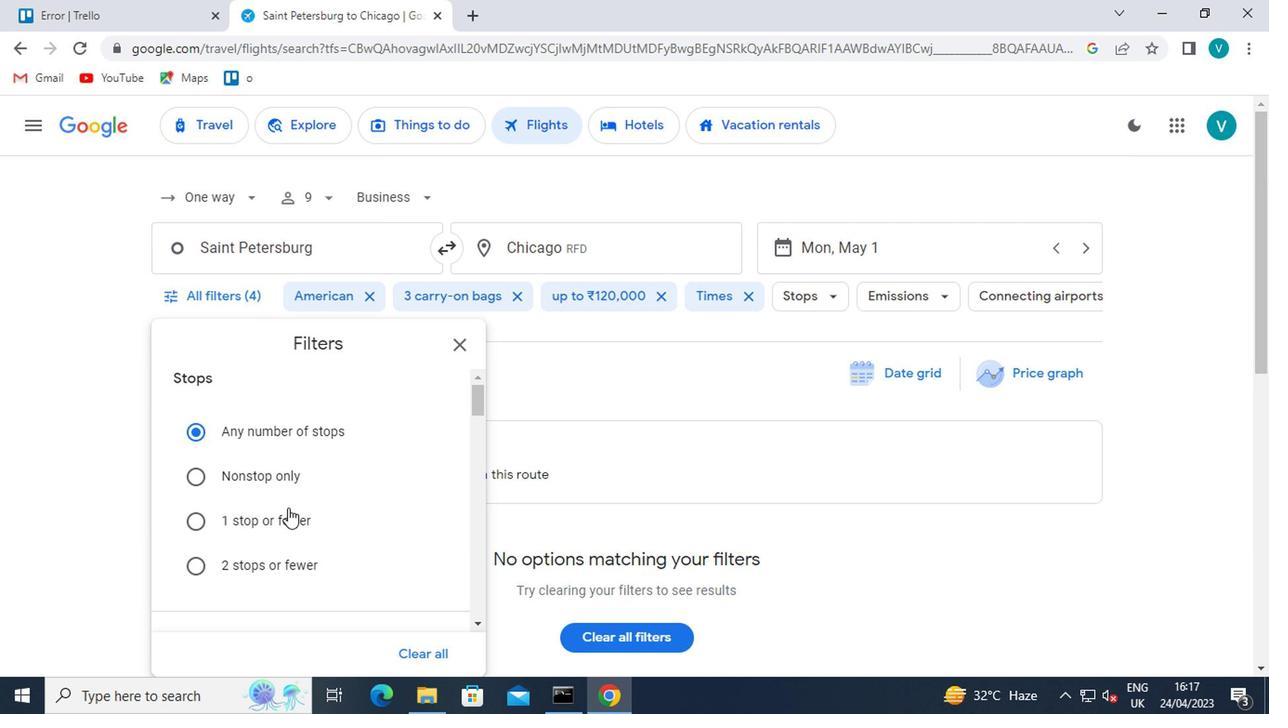 
Action: Mouse scrolled (292, 515) with delta (0, 0)
Screenshot: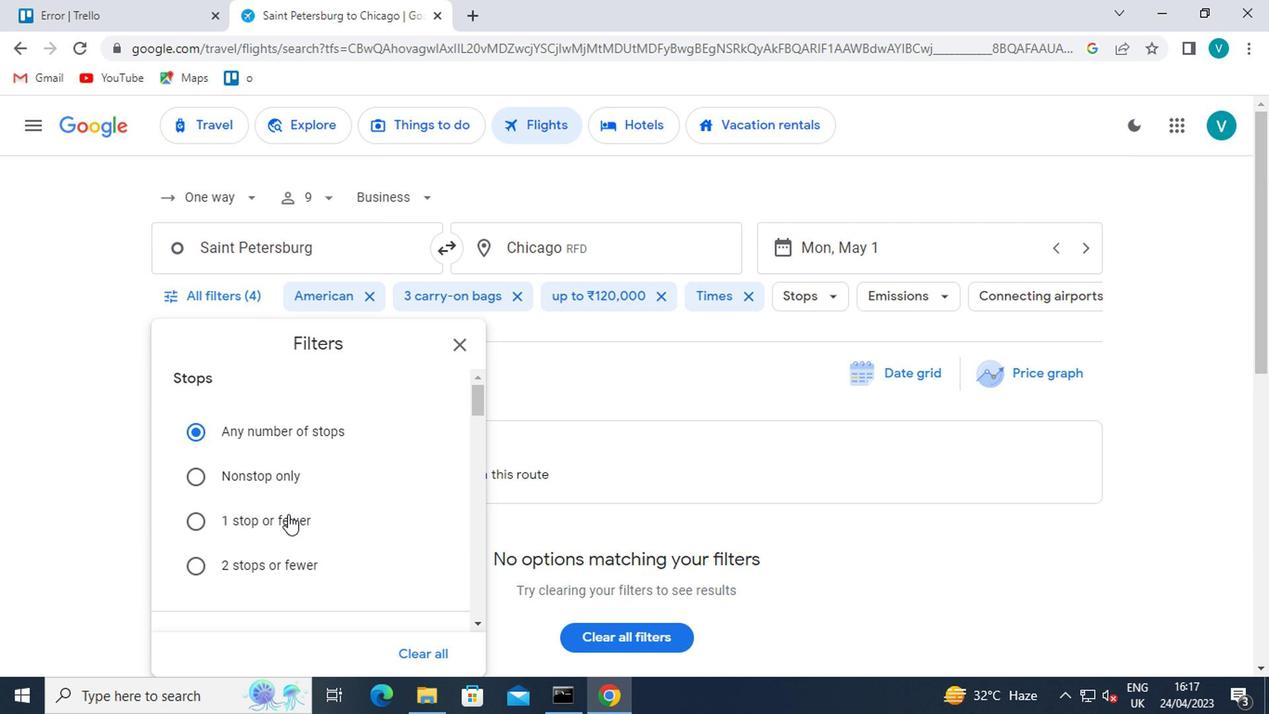 
Action: Mouse scrolled (292, 515) with delta (0, 0)
Screenshot: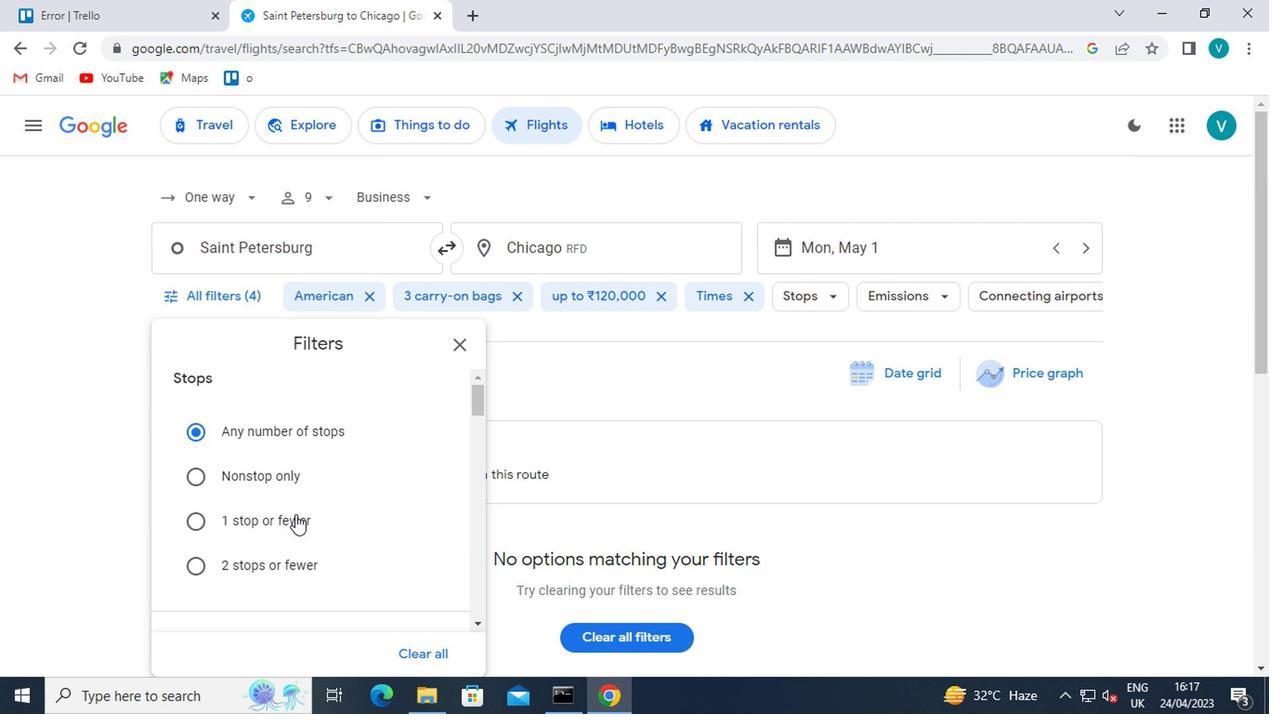 
Action: Mouse scrolled (292, 515) with delta (0, 0)
Screenshot: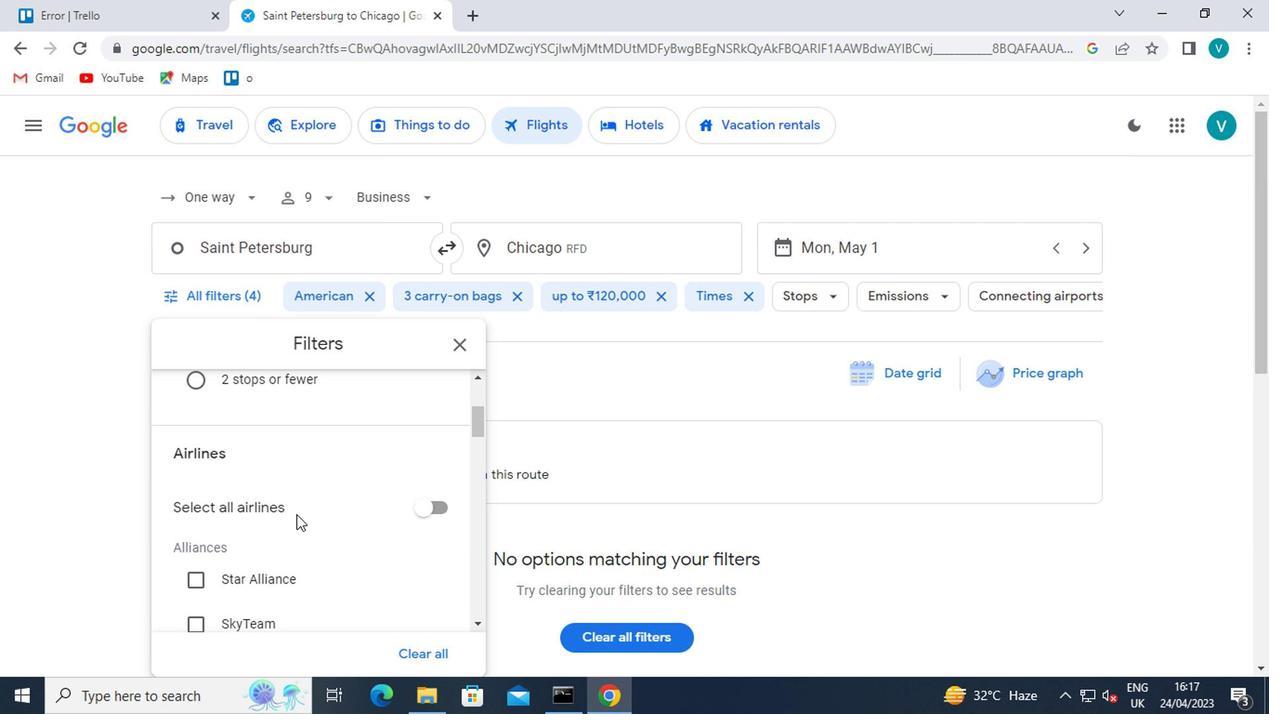 
Action: Mouse scrolled (292, 515) with delta (0, 0)
Screenshot: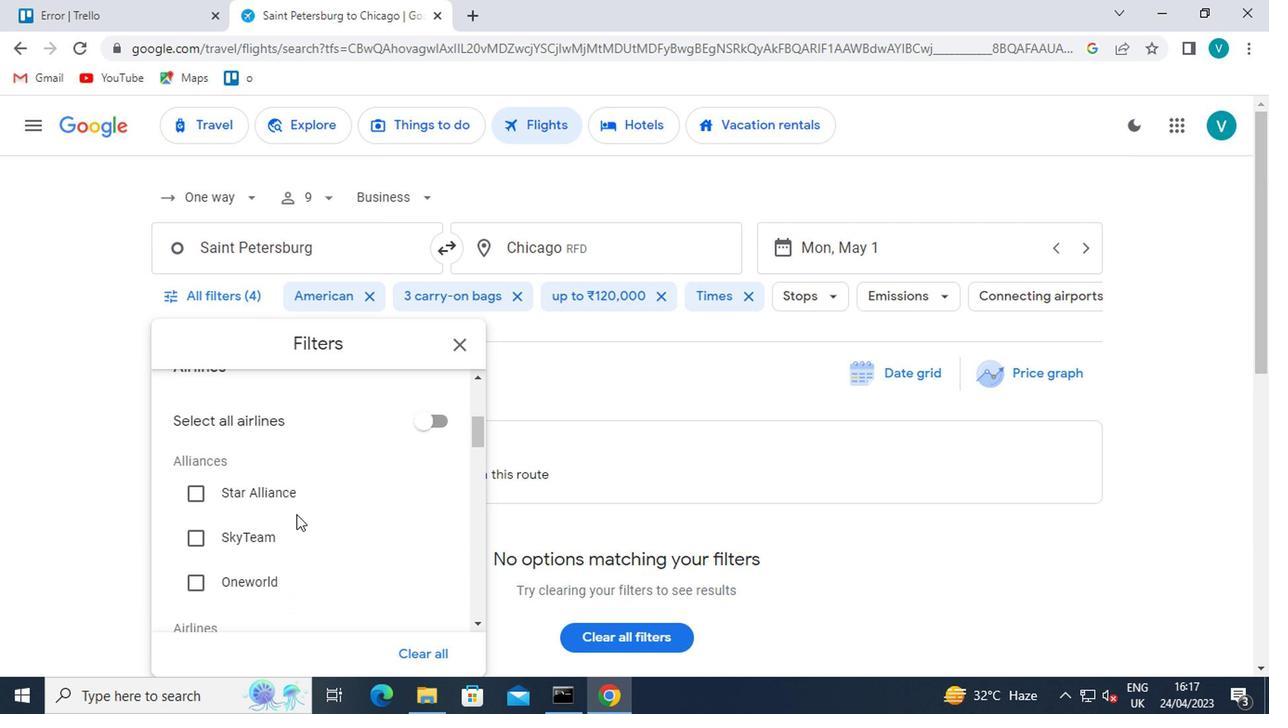 
Action: Mouse moved to (292, 516)
Screenshot: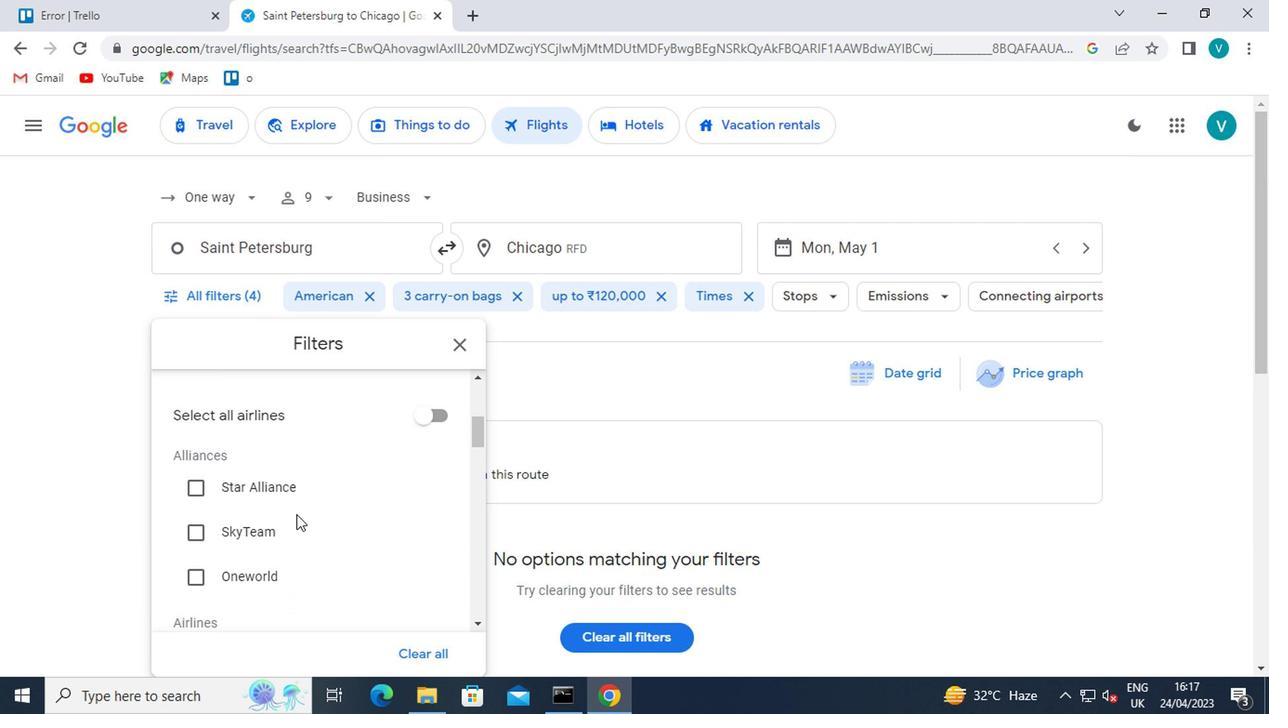 
Action: Mouse scrolled (292, 515) with delta (0, 0)
Screenshot: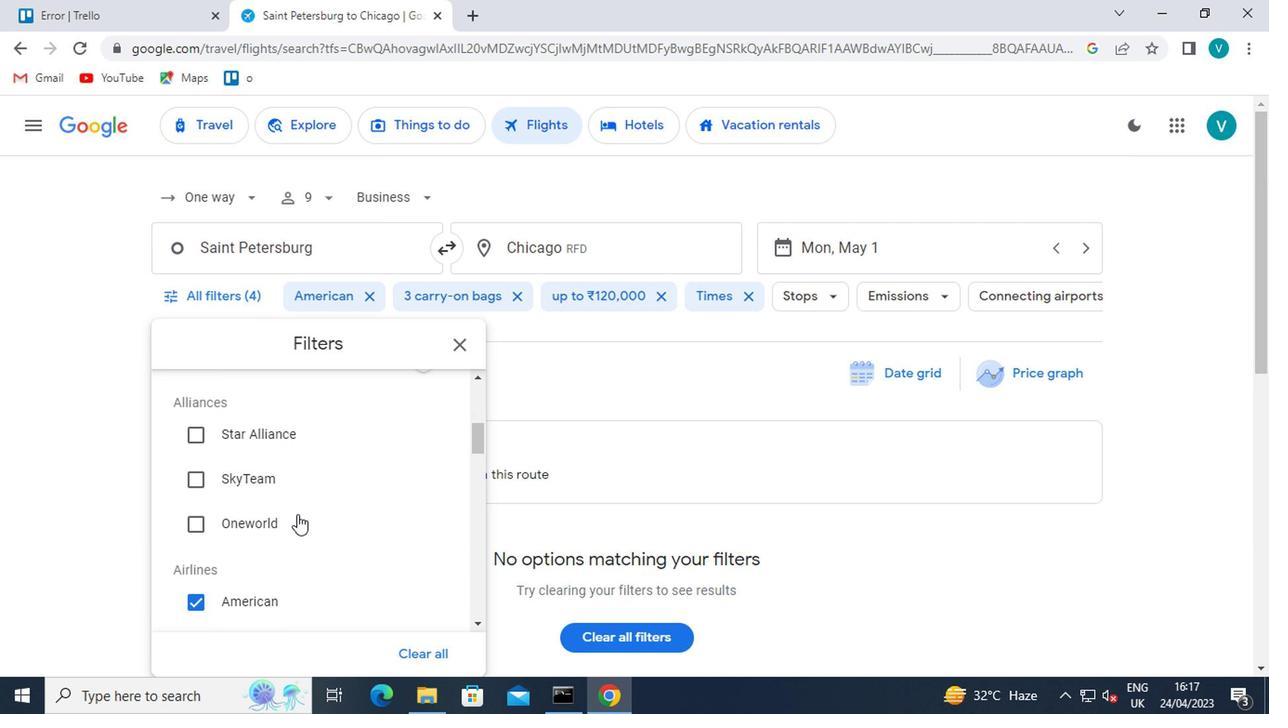 
Action: Mouse moved to (294, 516)
Screenshot: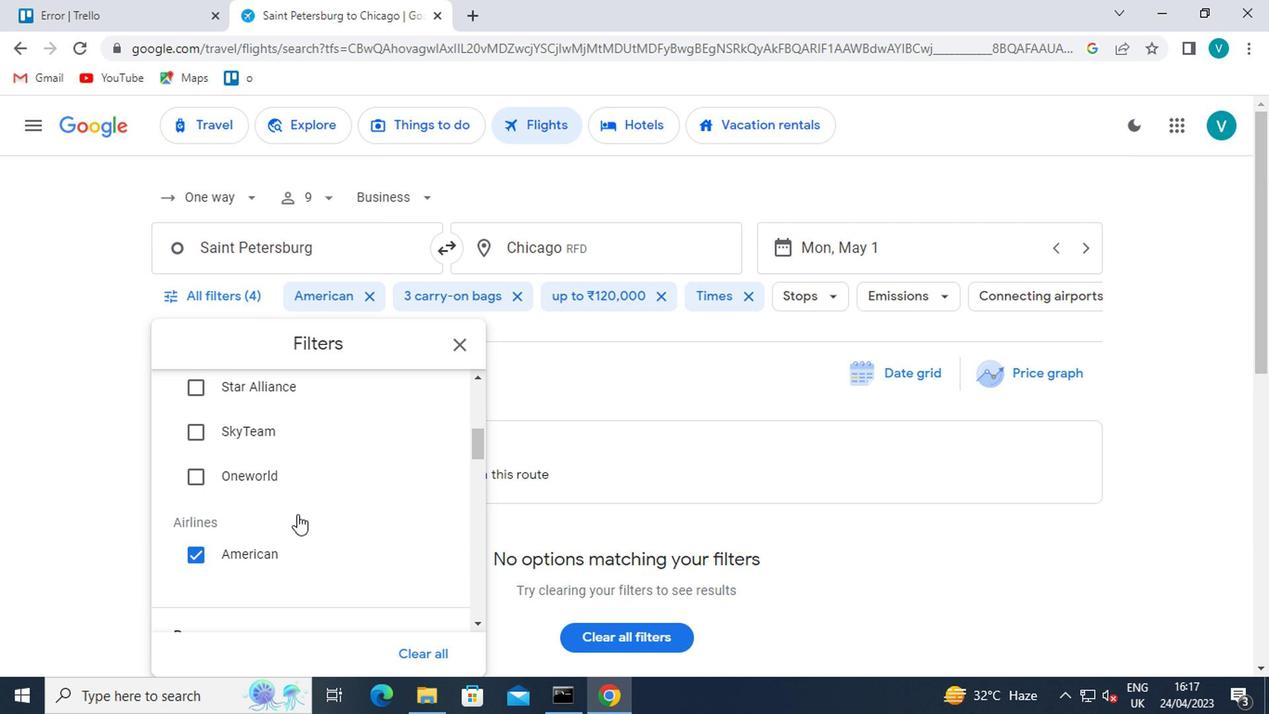 
Action: Mouse scrolled (294, 515) with delta (0, 0)
Screenshot: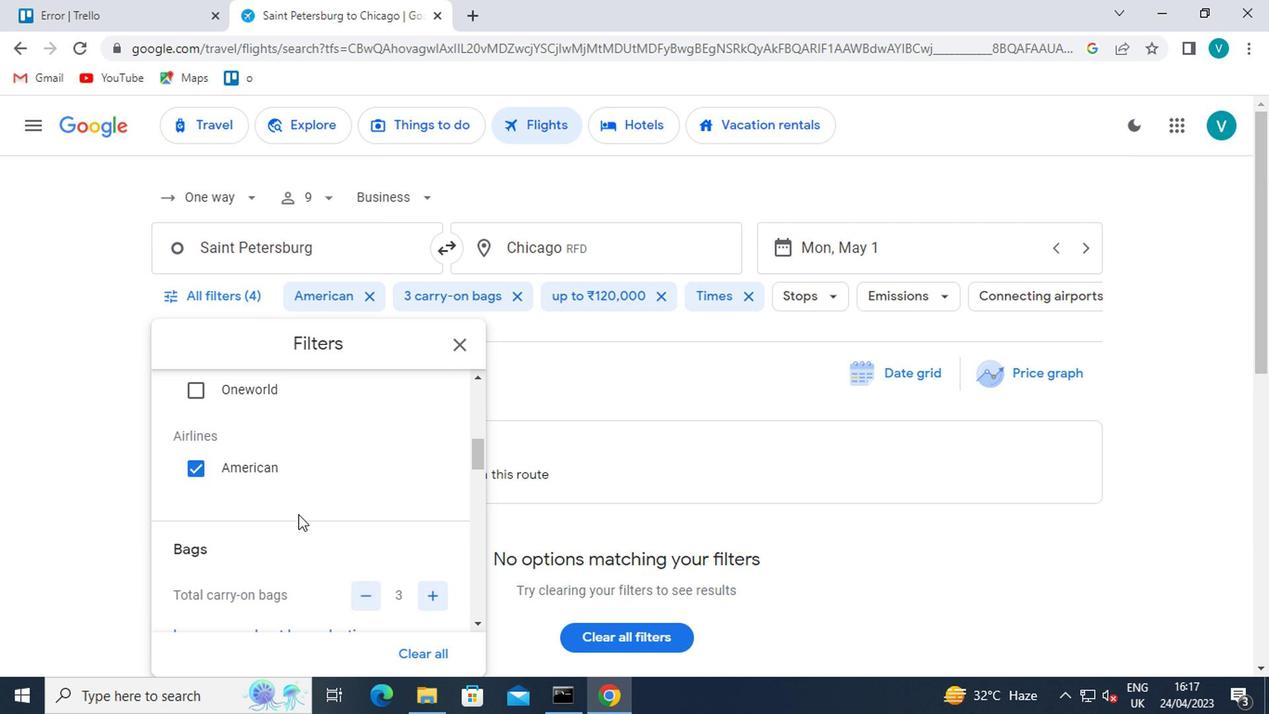 
Action: Mouse scrolled (294, 515) with delta (0, 0)
Screenshot: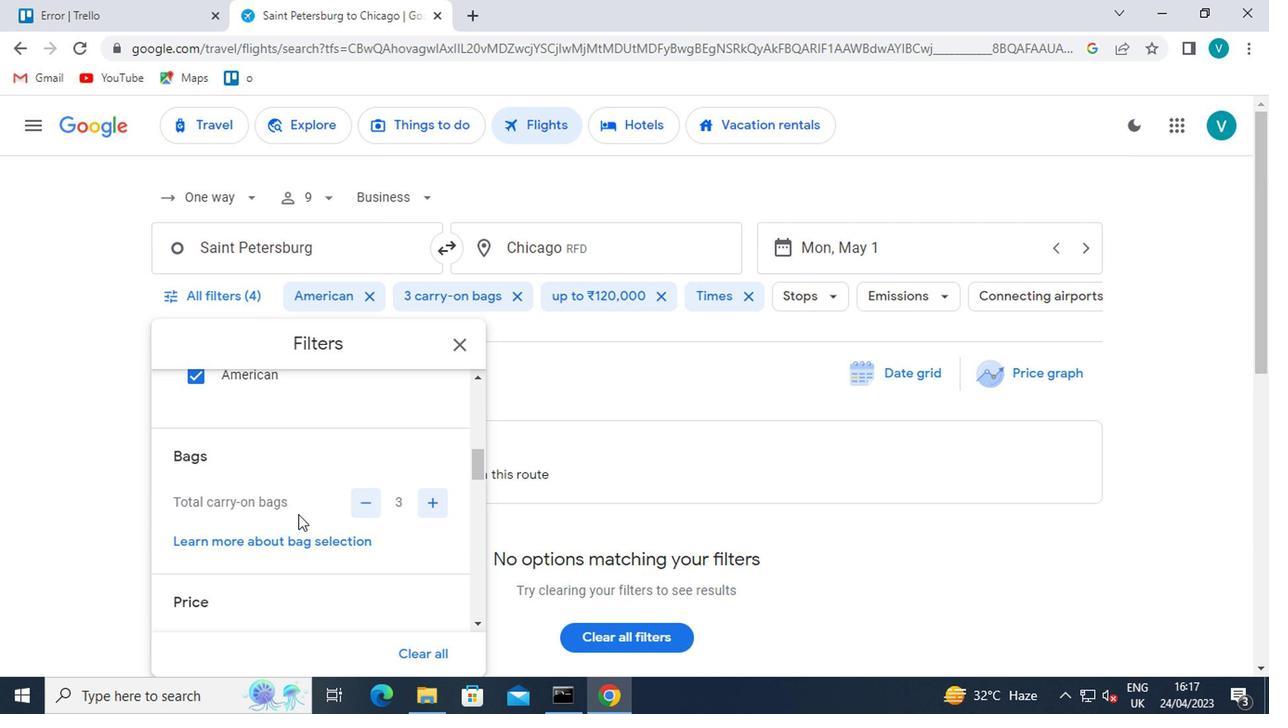 
Action: Mouse moved to (436, 413)
Screenshot: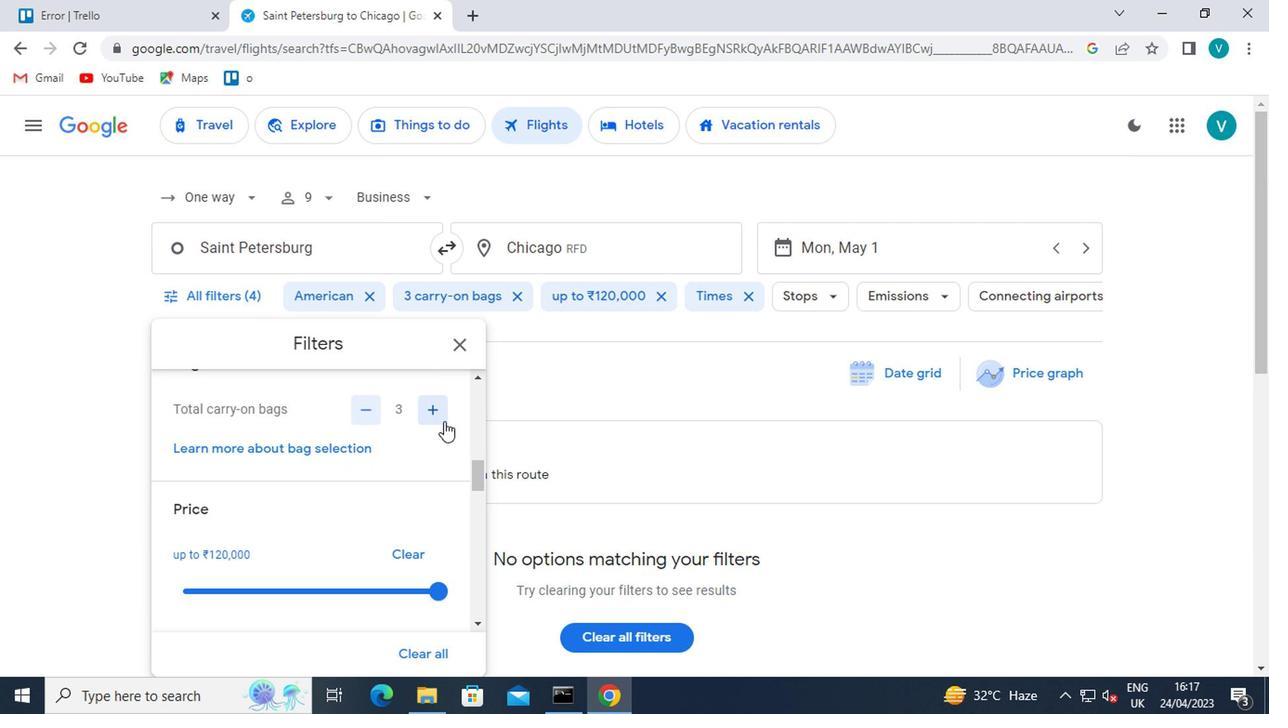 
Action: Mouse pressed left at (436, 413)
Screenshot: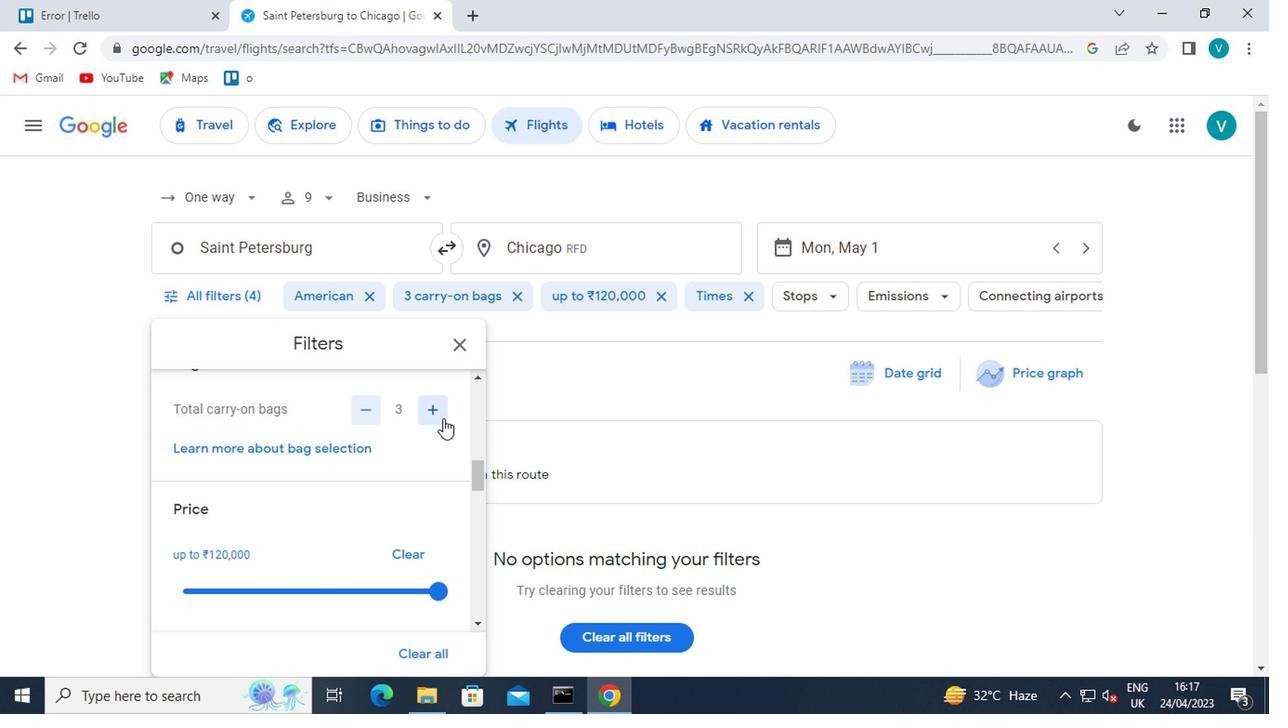 
Action: Mouse moved to (435, 413)
Screenshot: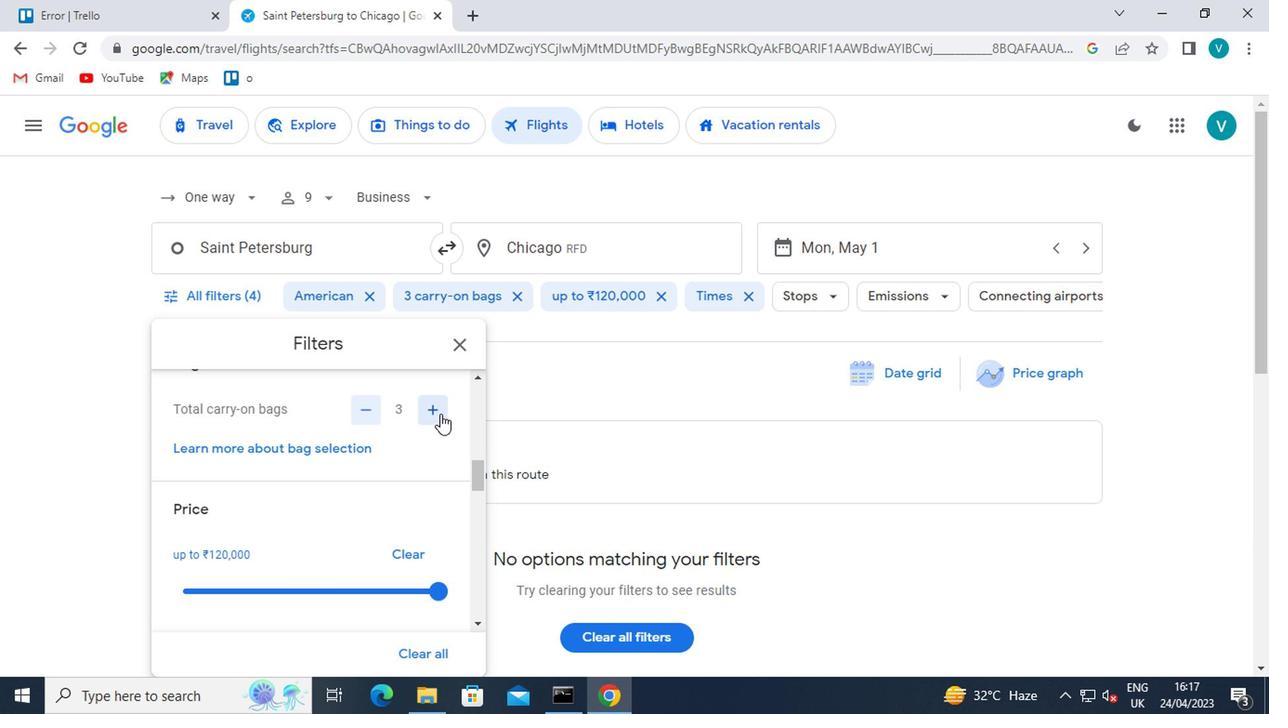 
Action: Mouse pressed left at (435, 413)
Screenshot: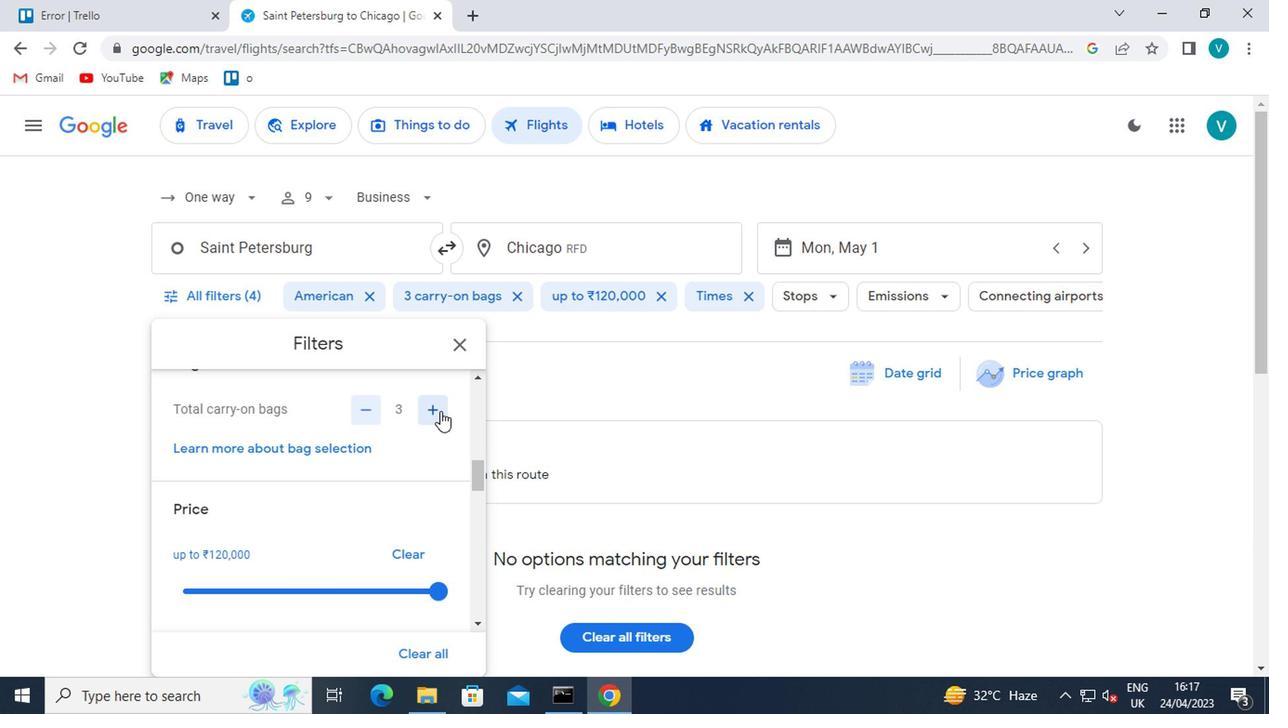 
Action: Mouse pressed left at (435, 413)
Screenshot: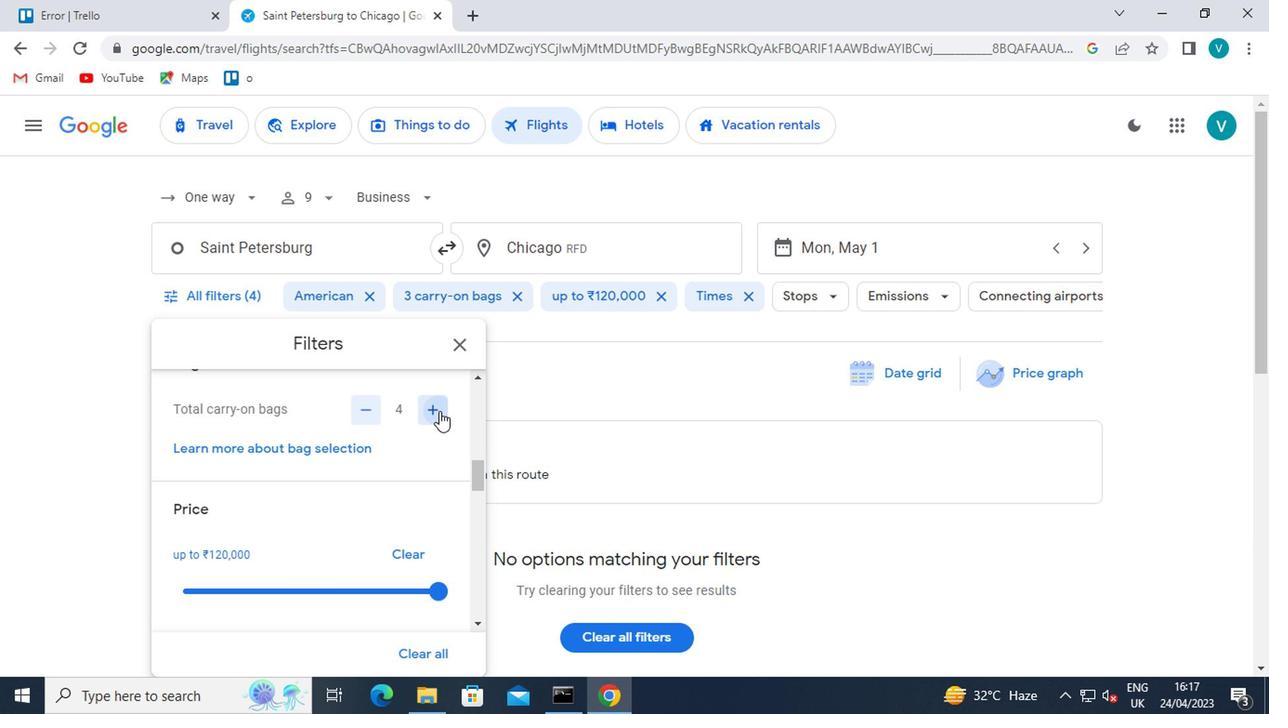 
Action: Mouse pressed left at (435, 413)
Screenshot: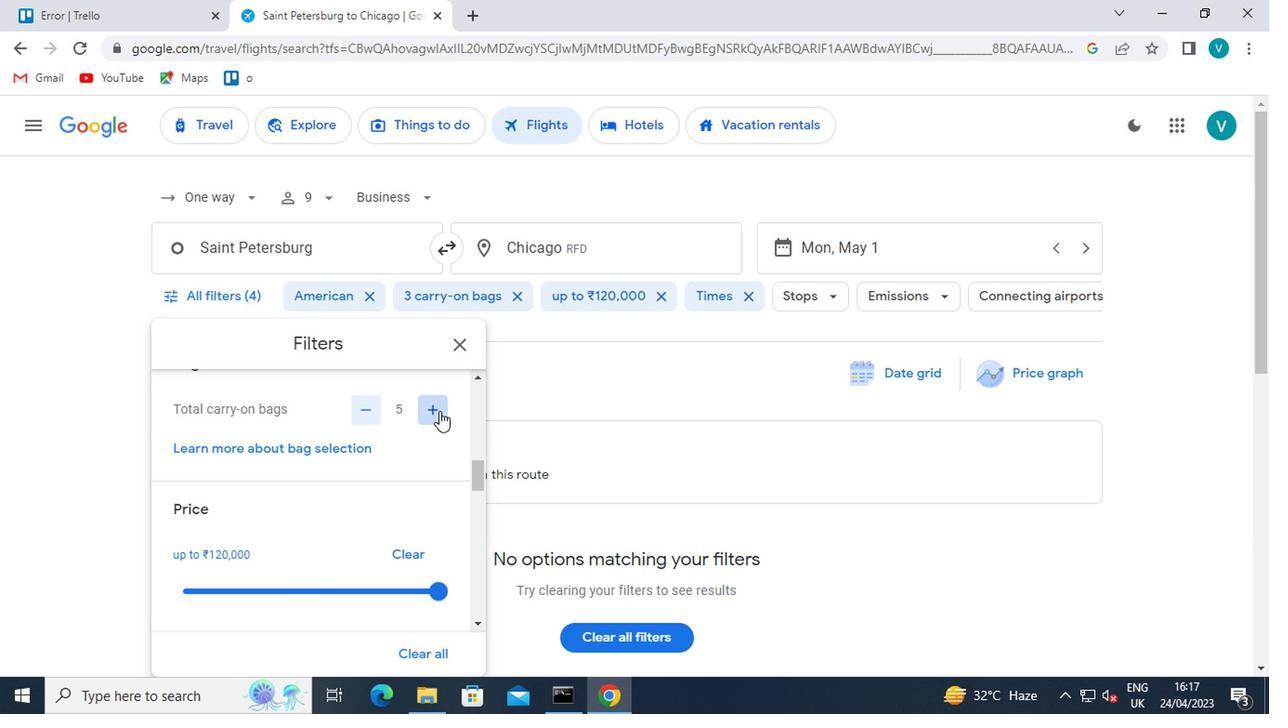 
Action: Mouse pressed left at (435, 413)
Screenshot: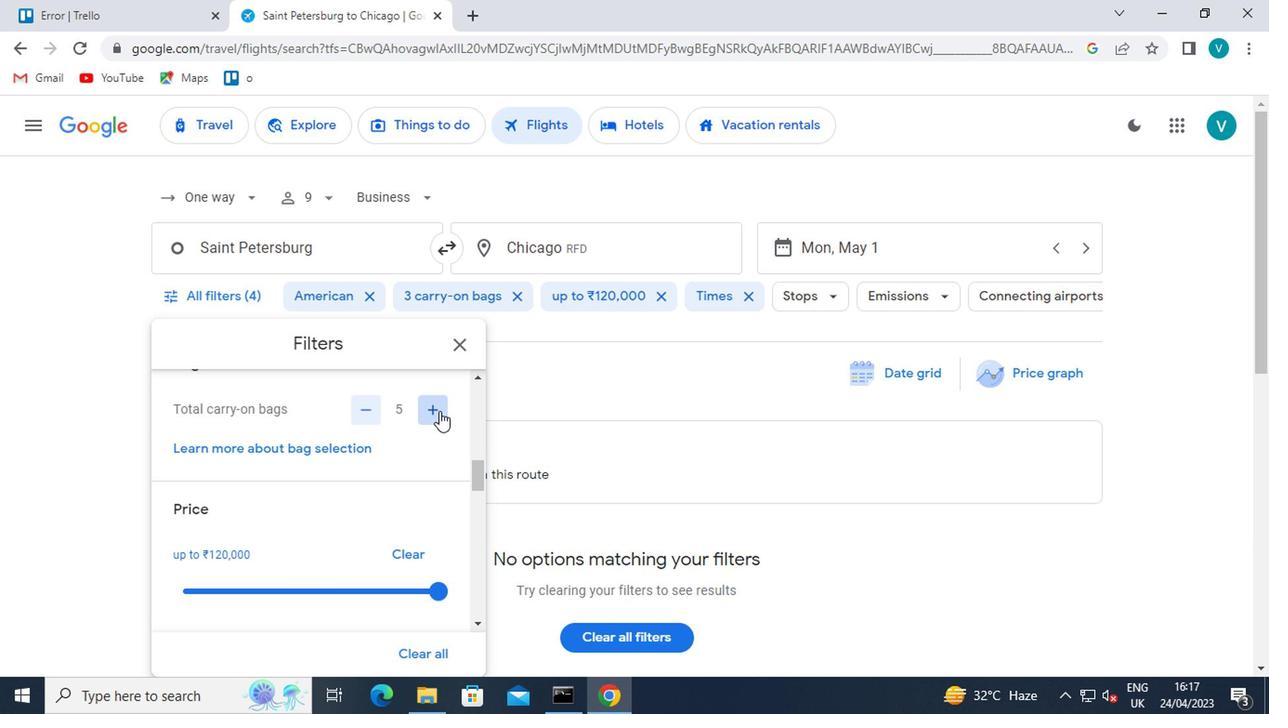 
Action: Mouse pressed left at (435, 413)
Screenshot: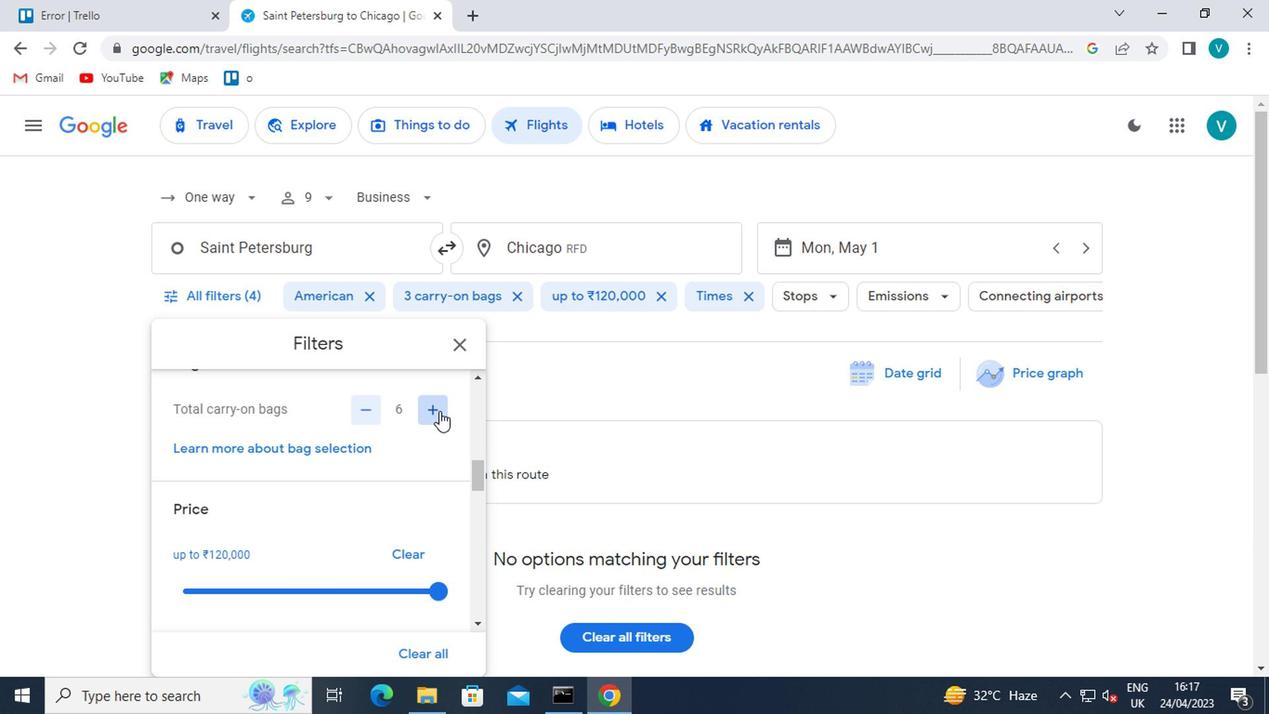 
Action: Mouse pressed left at (435, 413)
Screenshot: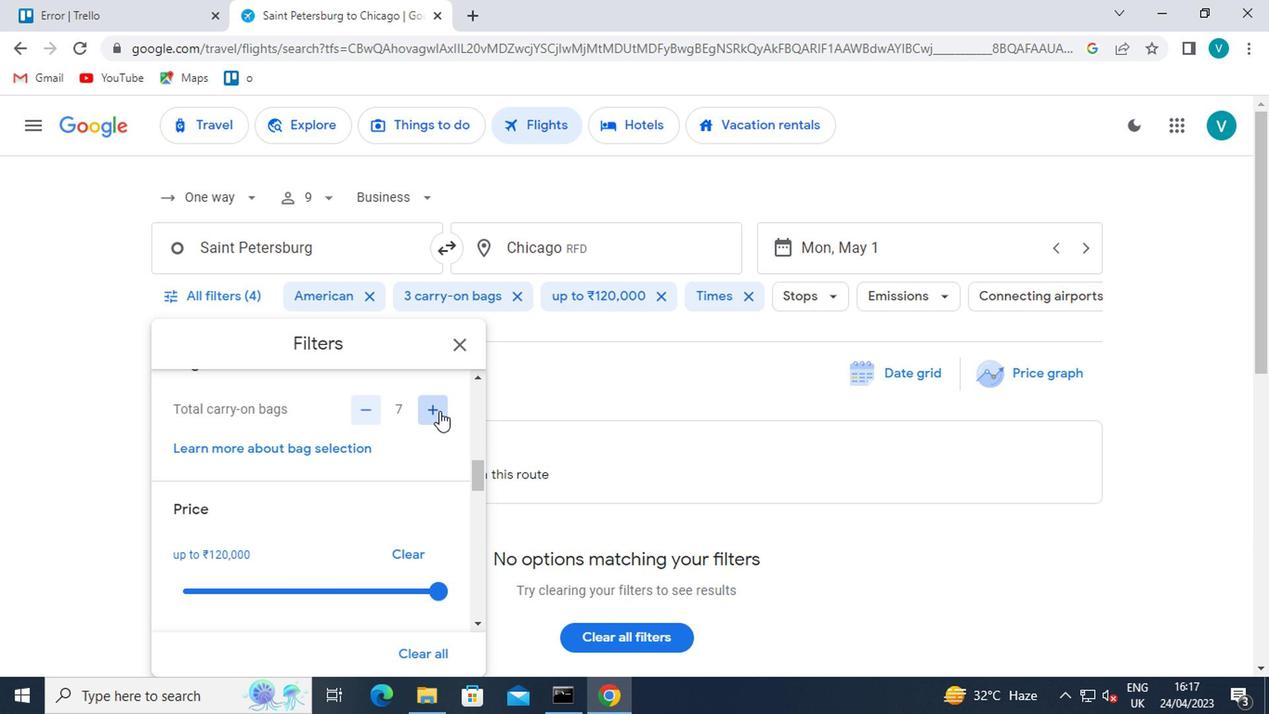 
Action: Mouse pressed left at (435, 413)
Screenshot: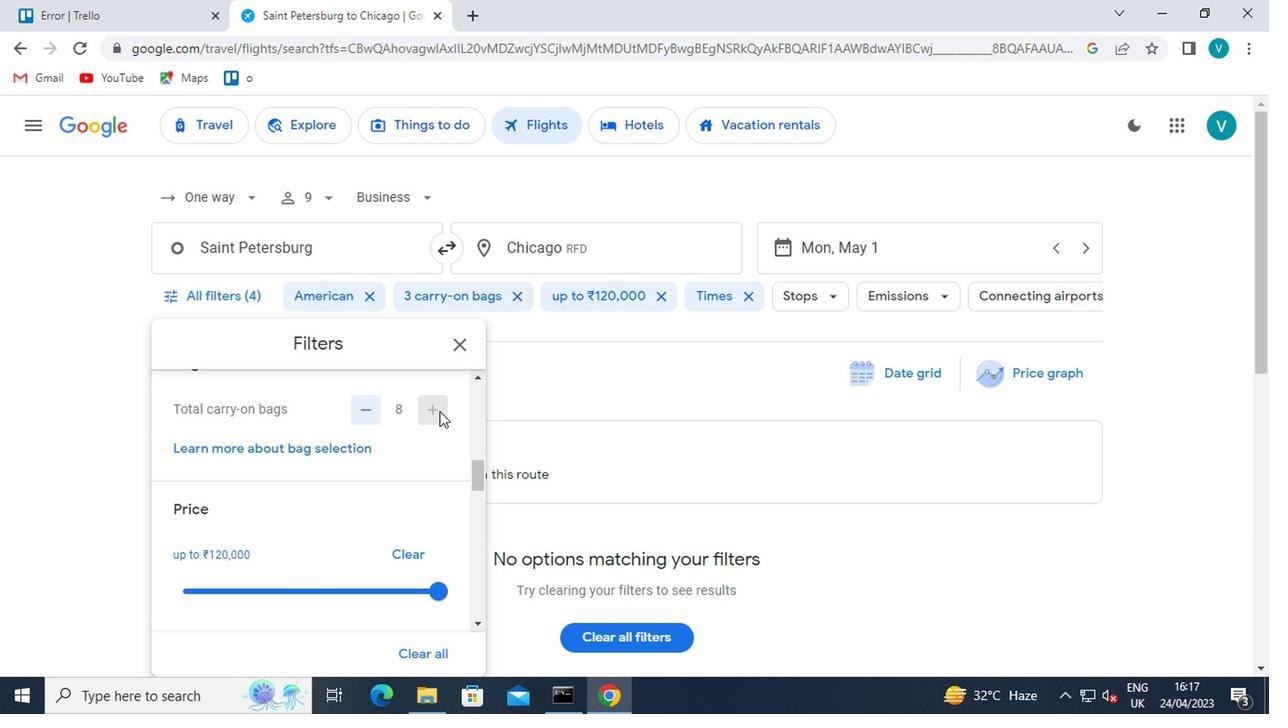 
Action: Mouse pressed left at (435, 413)
Screenshot: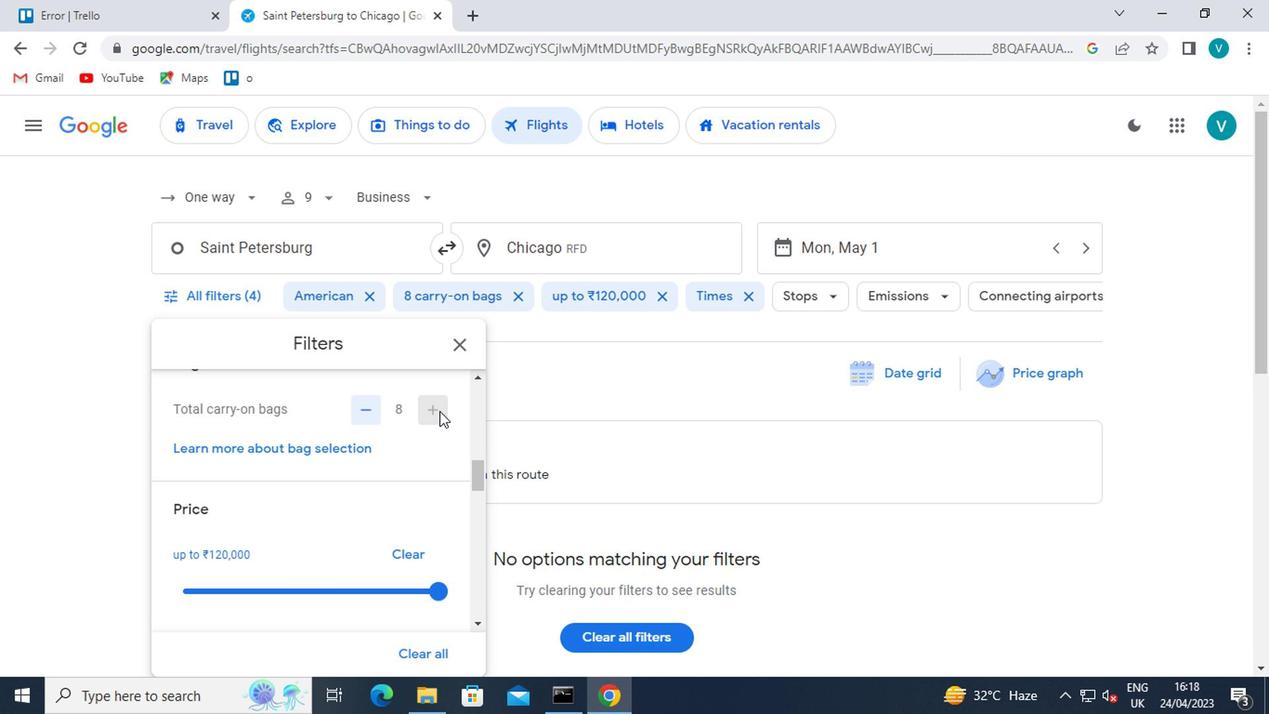 
Action: Mouse scrolled (435, 412) with delta (0, 0)
Screenshot: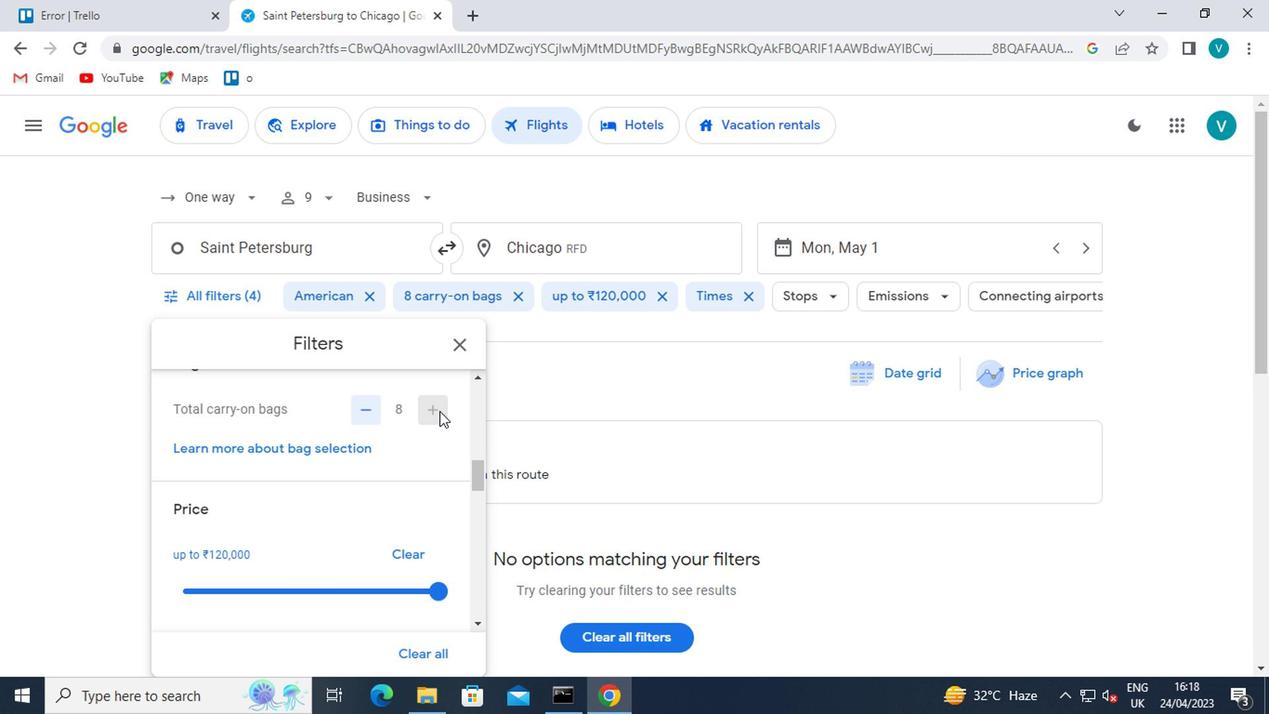 
Action: Mouse scrolled (435, 412) with delta (0, 0)
Screenshot: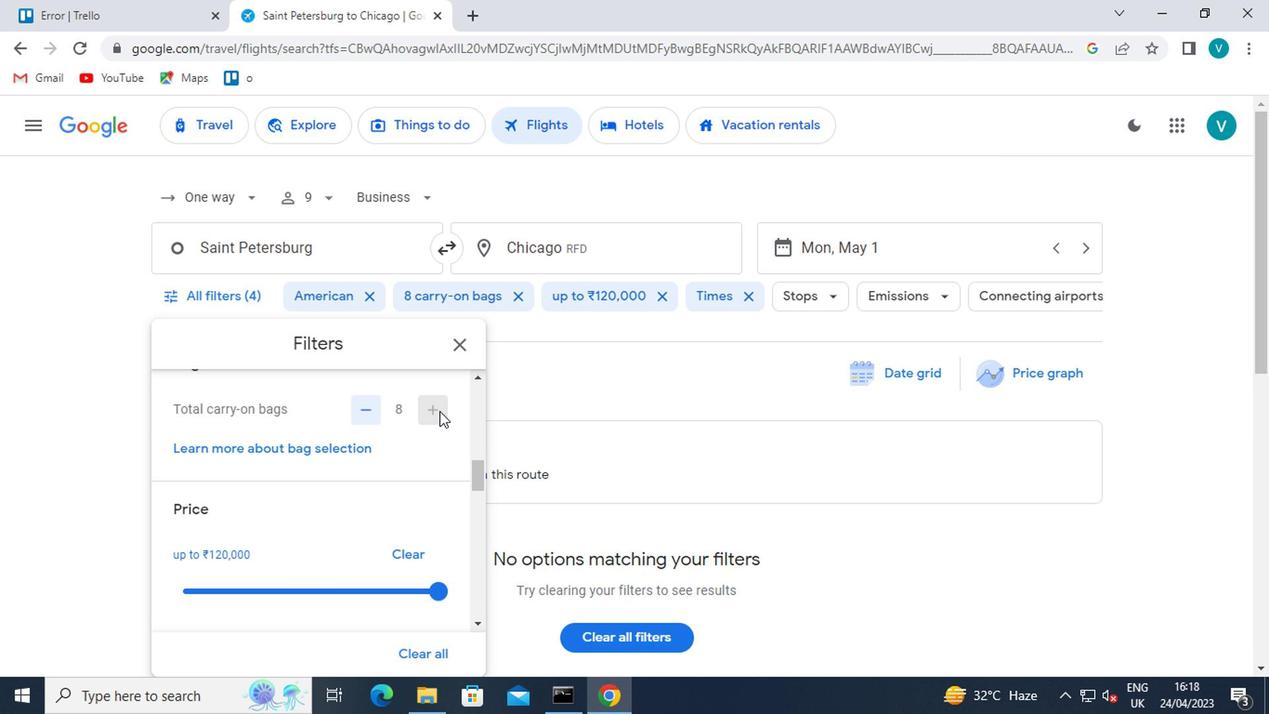 
Action: Mouse moved to (433, 411)
Screenshot: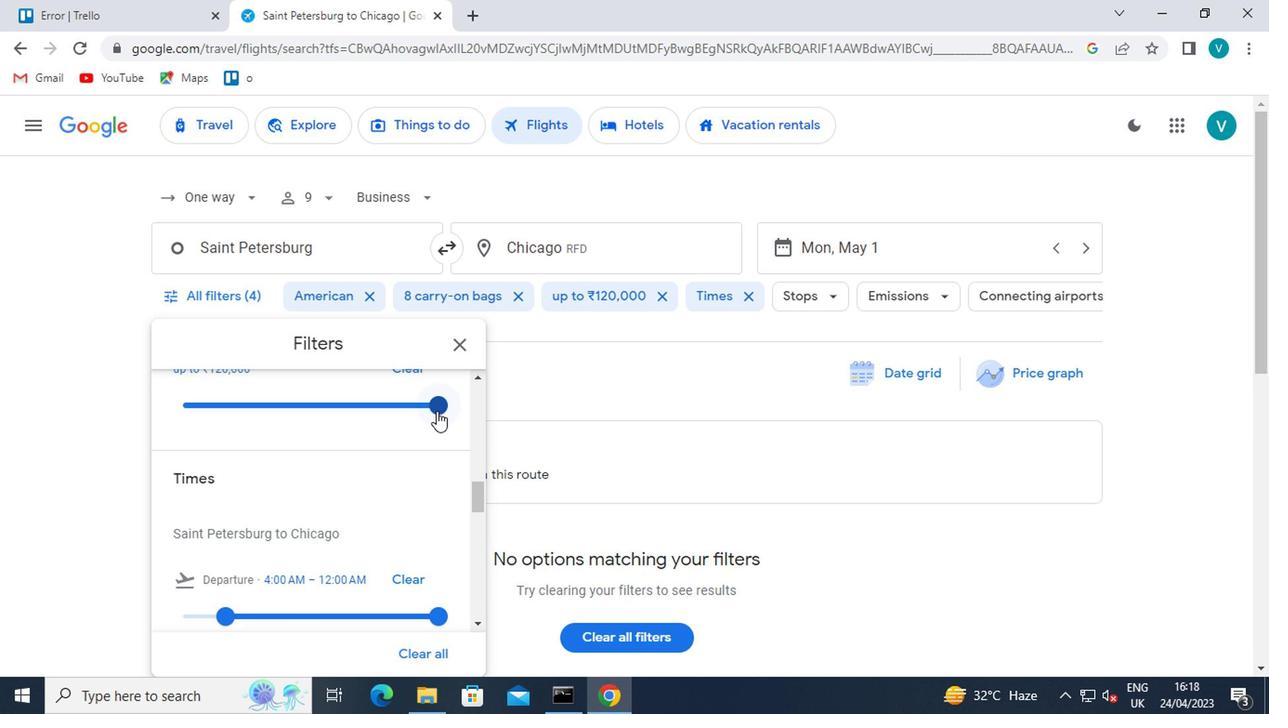 
Action: Mouse pressed left at (433, 411)
Screenshot: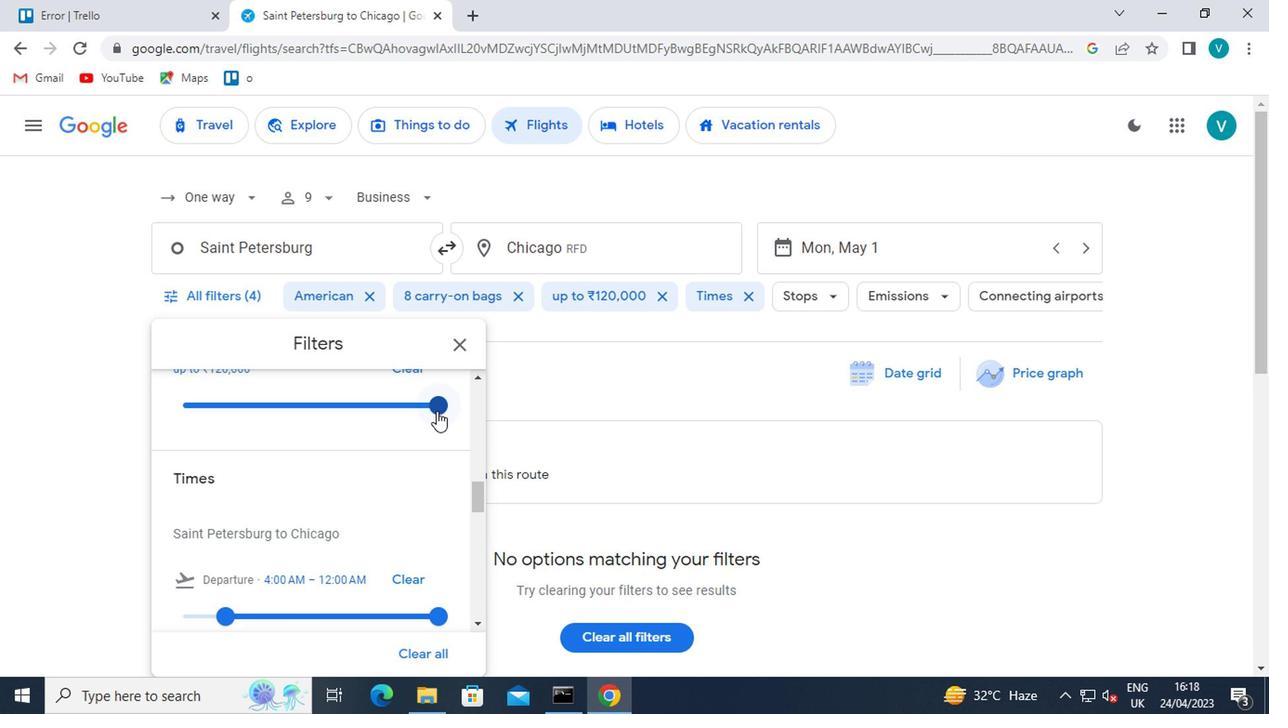 
Action: Mouse moved to (393, 422)
Screenshot: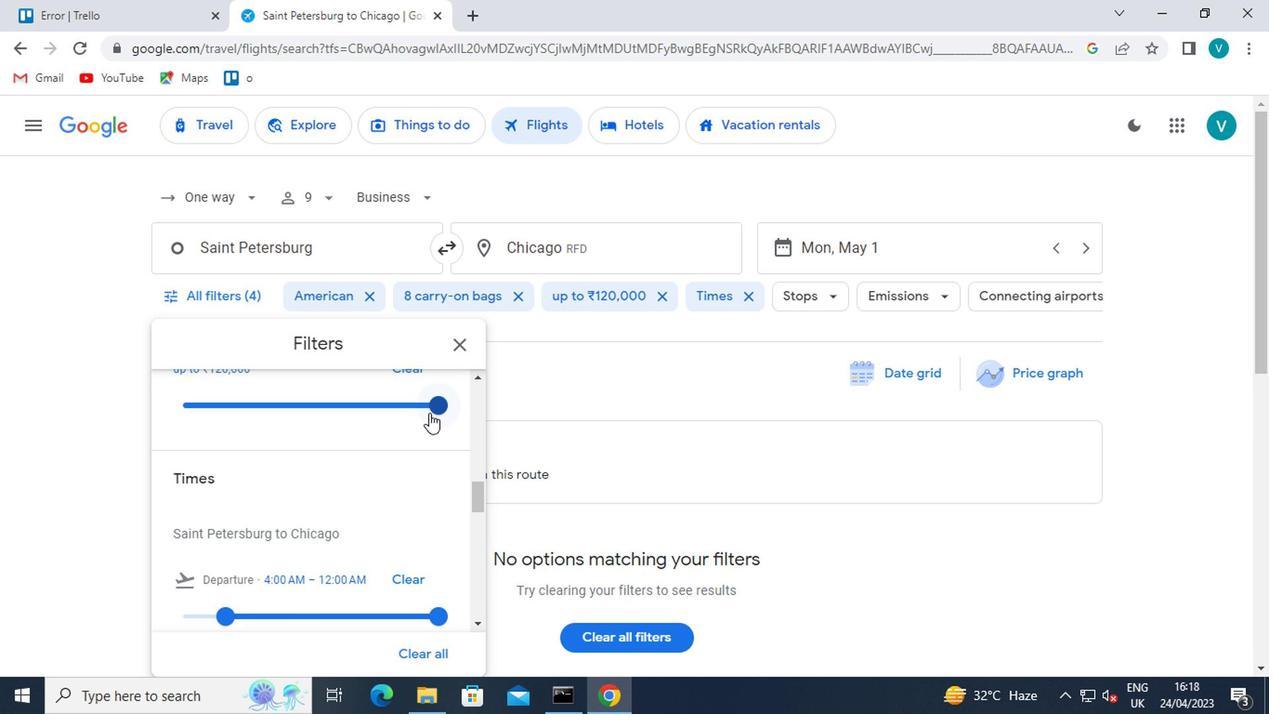 
Action: Mouse scrolled (393, 421) with delta (0, 0)
Screenshot: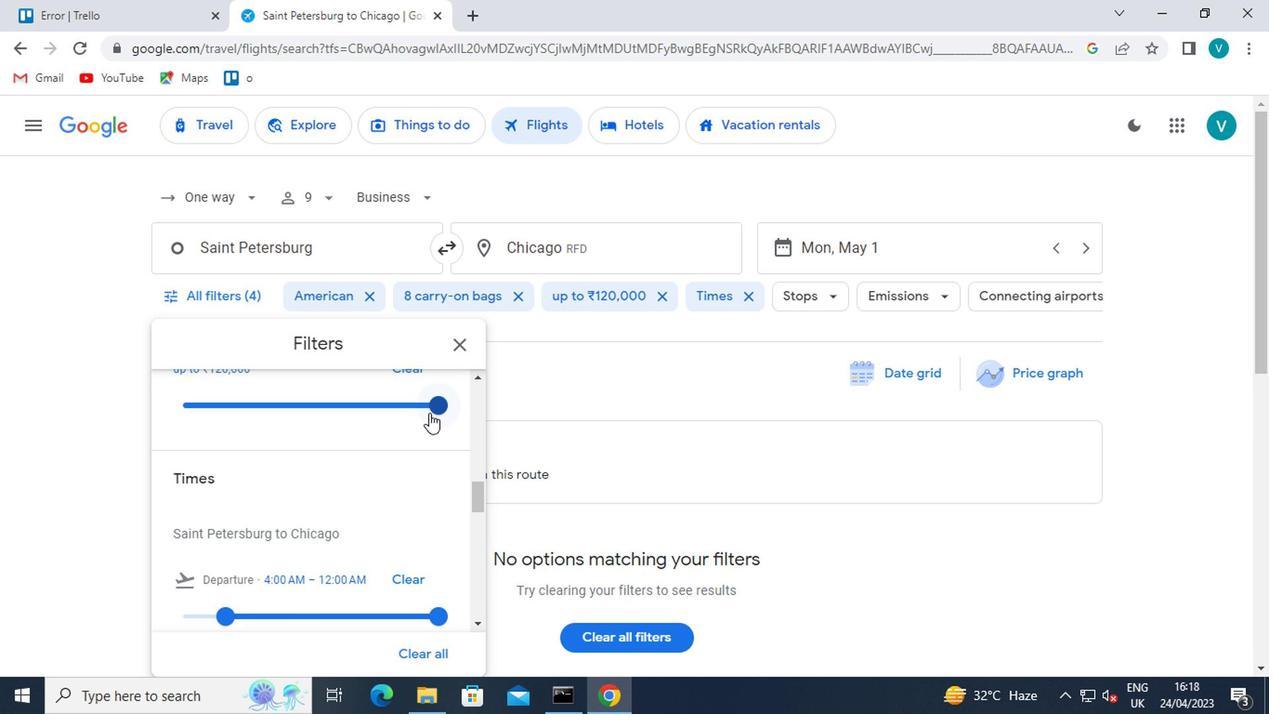 
Action: Mouse moved to (222, 525)
Screenshot: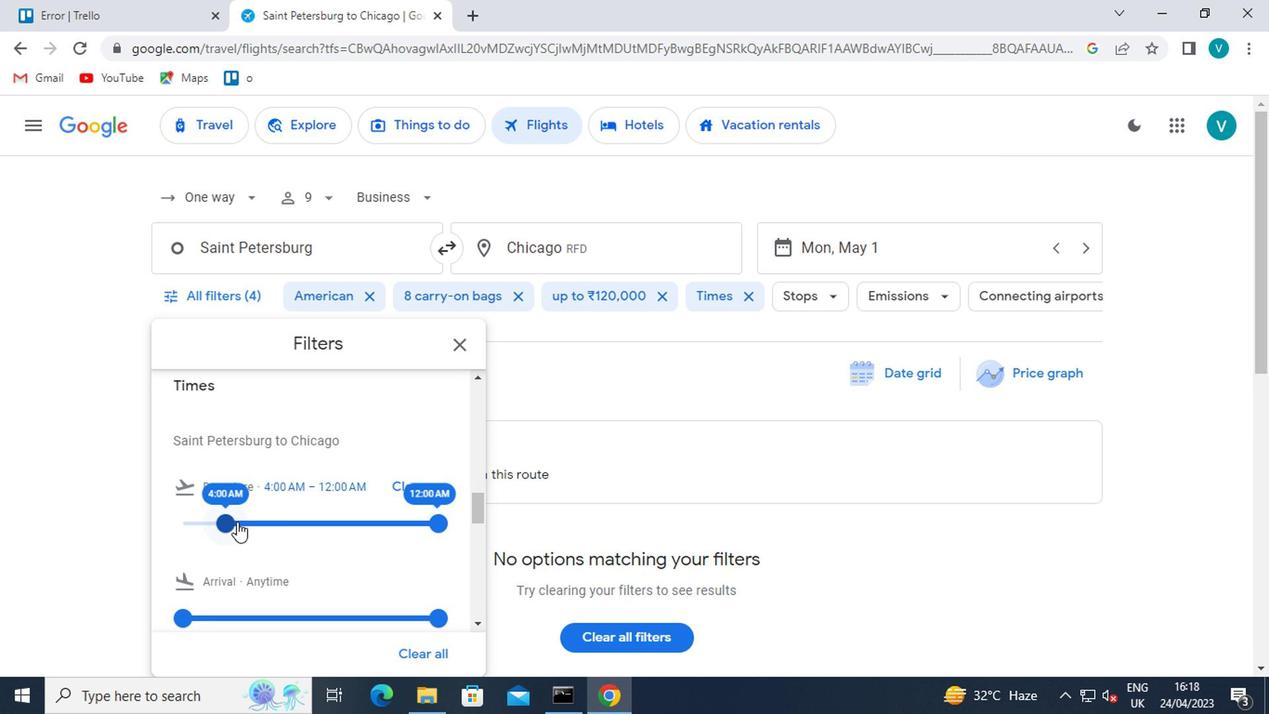 
Action: Mouse pressed left at (222, 525)
Screenshot: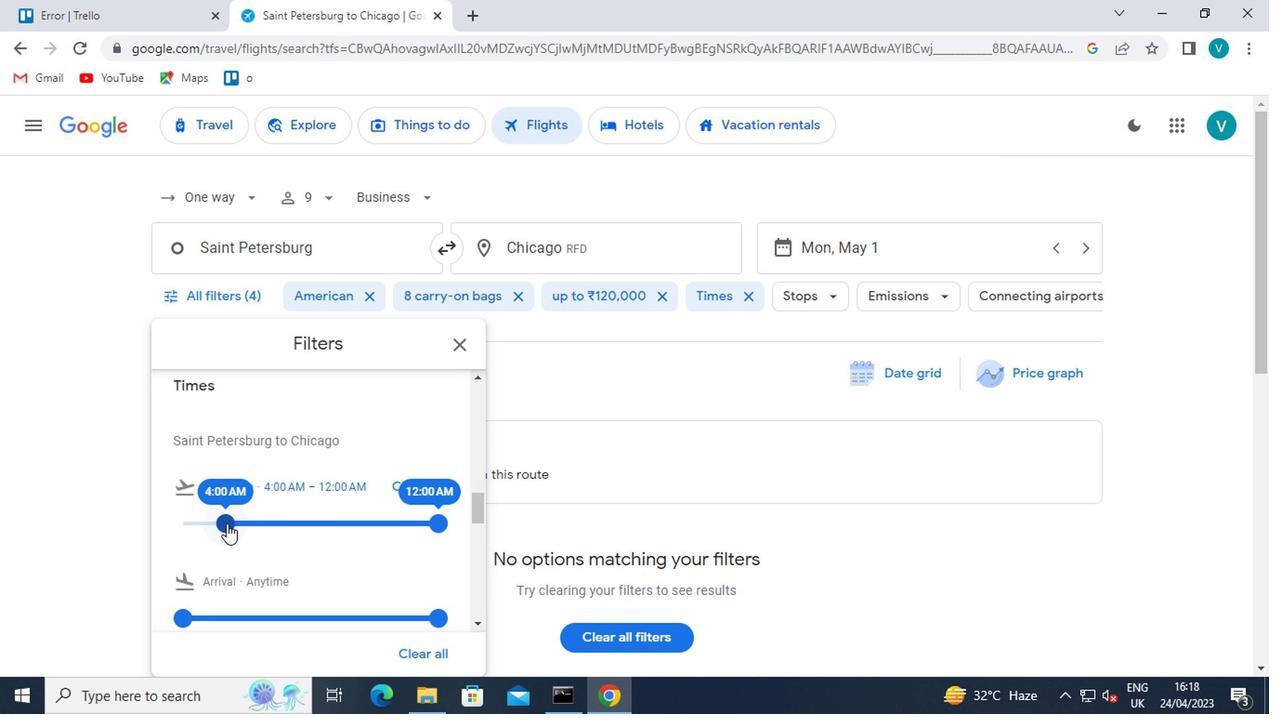 
Action: Mouse moved to (201, 504)
Screenshot: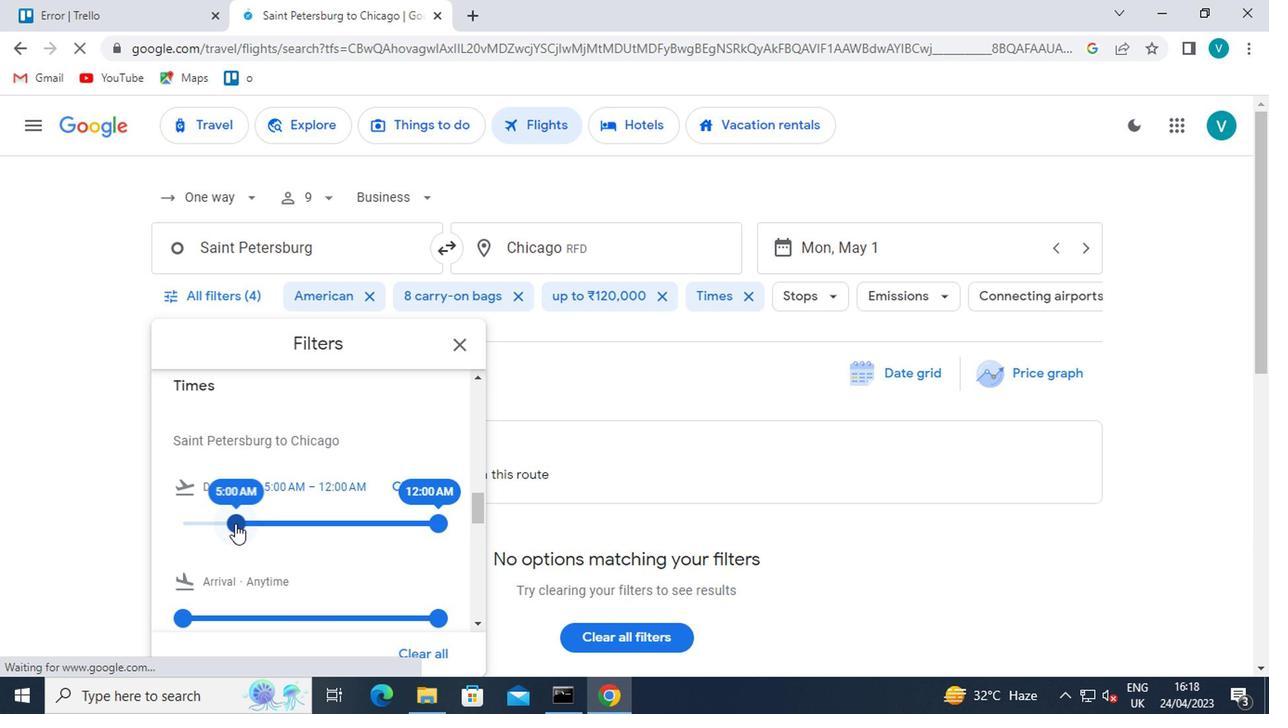 
